 Task: Search one way flight ticket for 1 adult, 5 children, 2 infants in seat and 1 infant on lap in first from Nome: Nome Airport to Gillette: Gillette Campbell County Airport on 5-1-2023. Choice of flights is Frontier. Number of bags: 2 carry on bags and 6 checked bags. Price is upto 72000. Outbound departure time preference is 9:45. Return departure time preference is 7:30.
Action: Mouse moved to (236, 197)
Screenshot: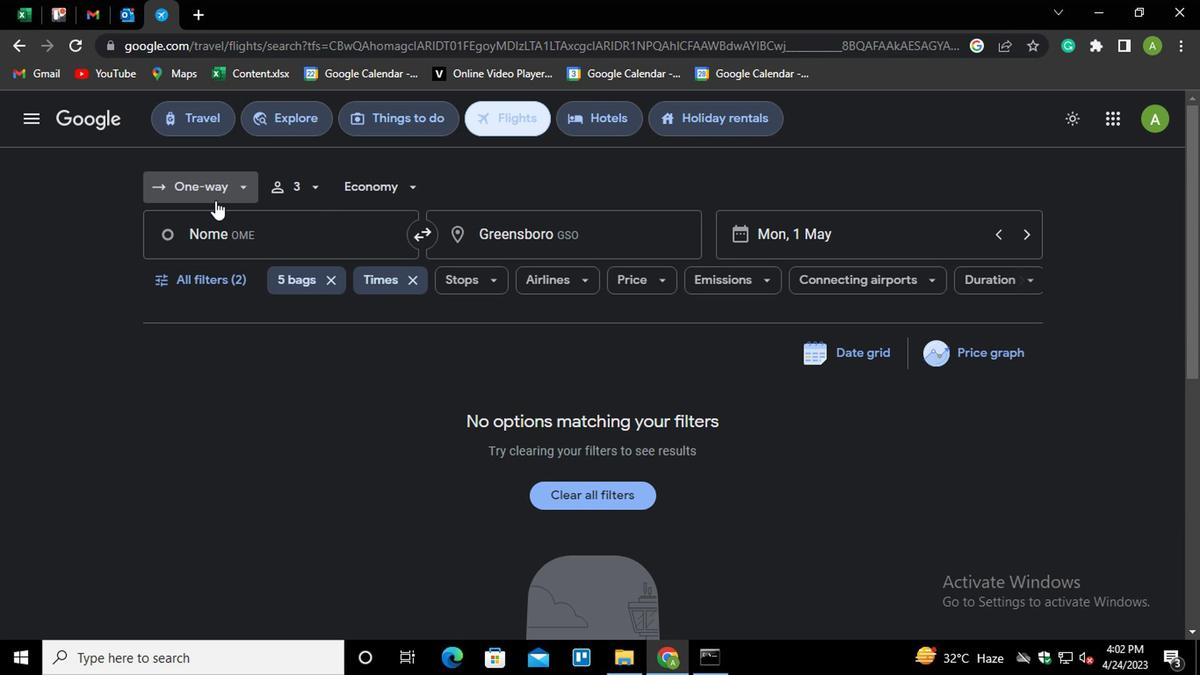 
Action: Mouse pressed left at (236, 197)
Screenshot: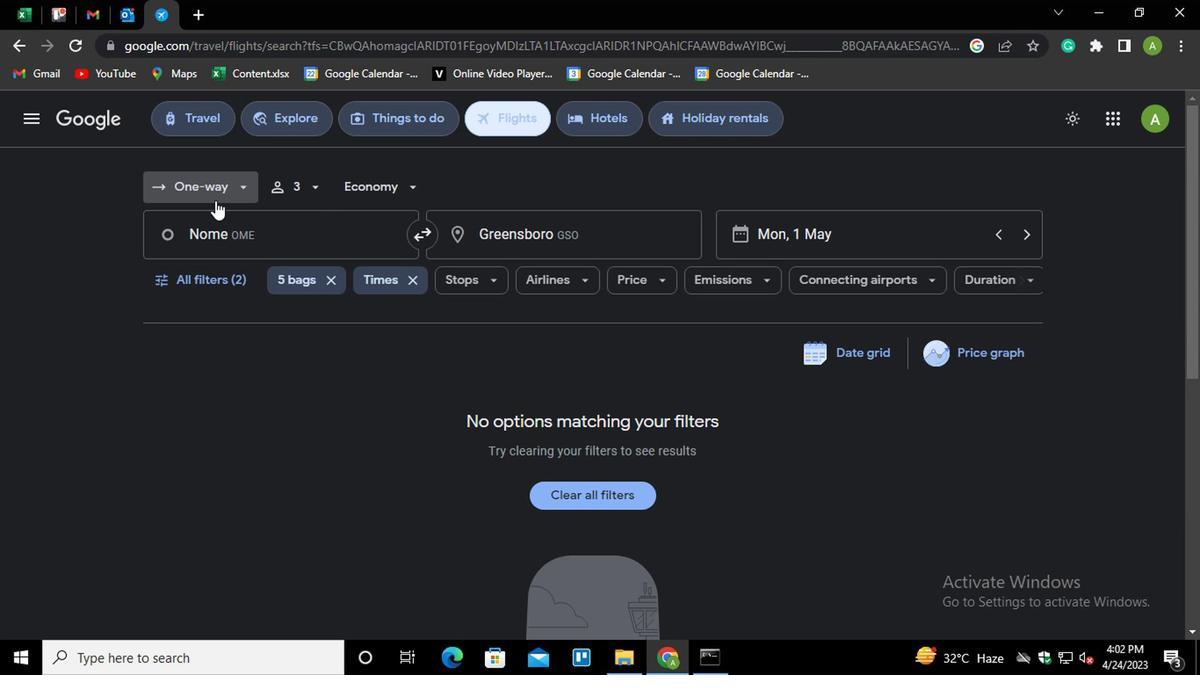 
Action: Mouse moved to (235, 276)
Screenshot: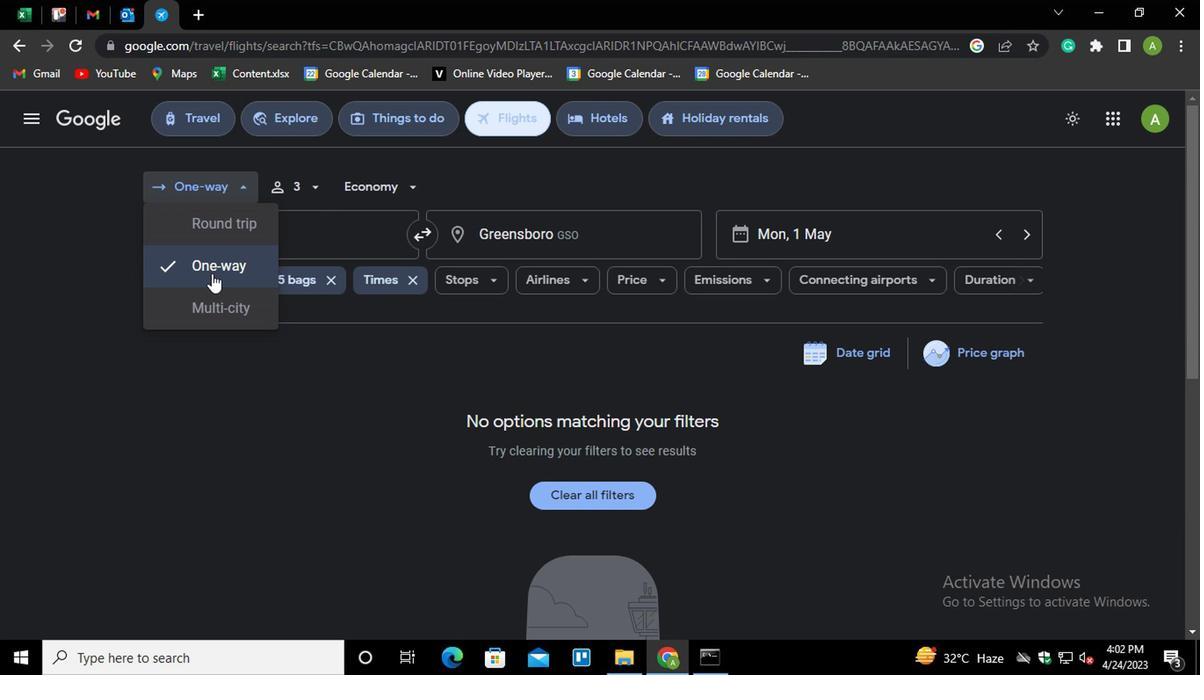 
Action: Mouse pressed left at (235, 276)
Screenshot: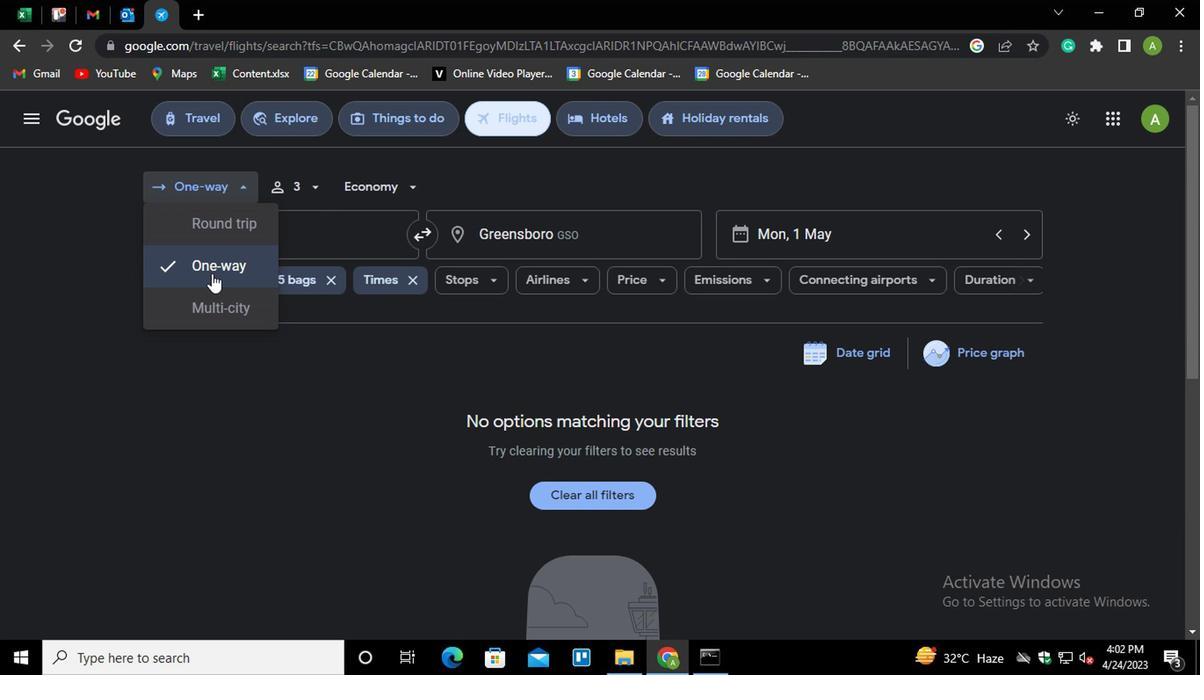 
Action: Mouse moved to (293, 196)
Screenshot: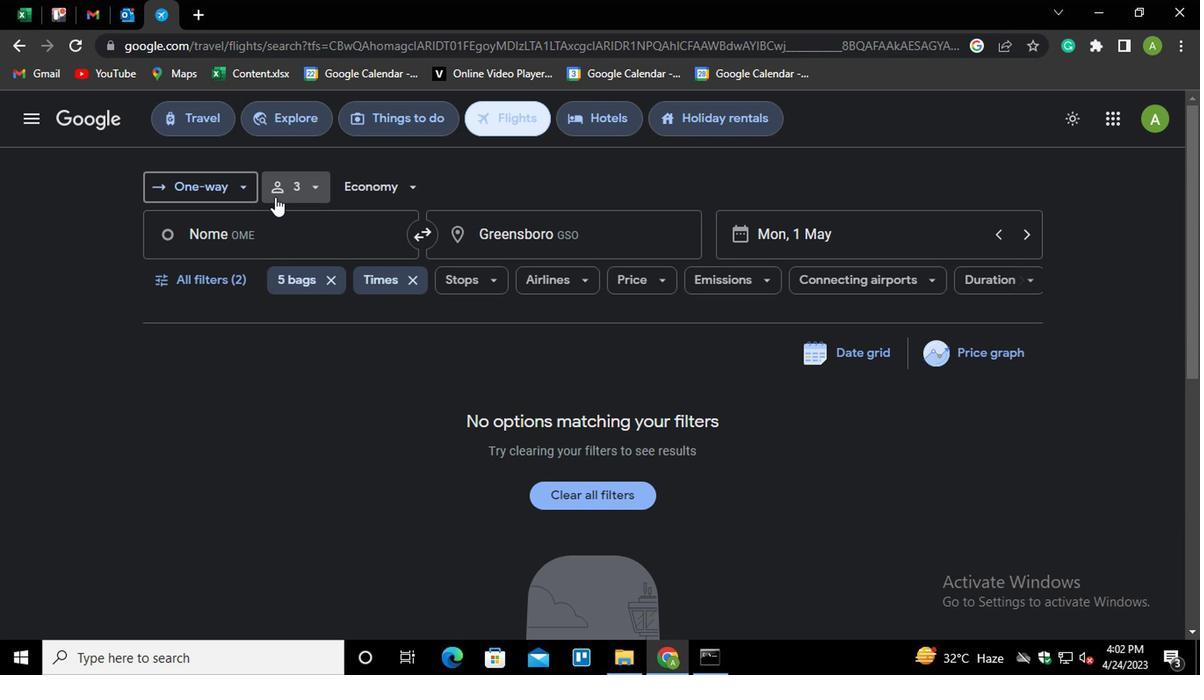 
Action: Mouse pressed left at (293, 196)
Screenshot: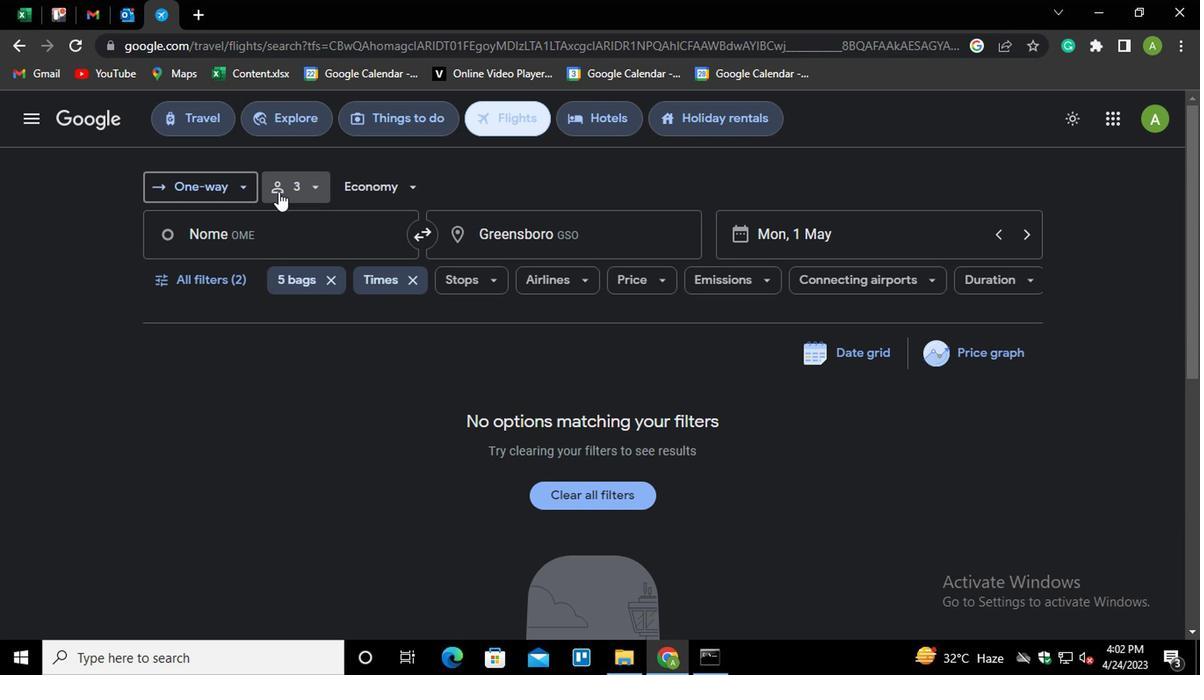 
Action: Mouse moved to (432, 285)
Screenshot: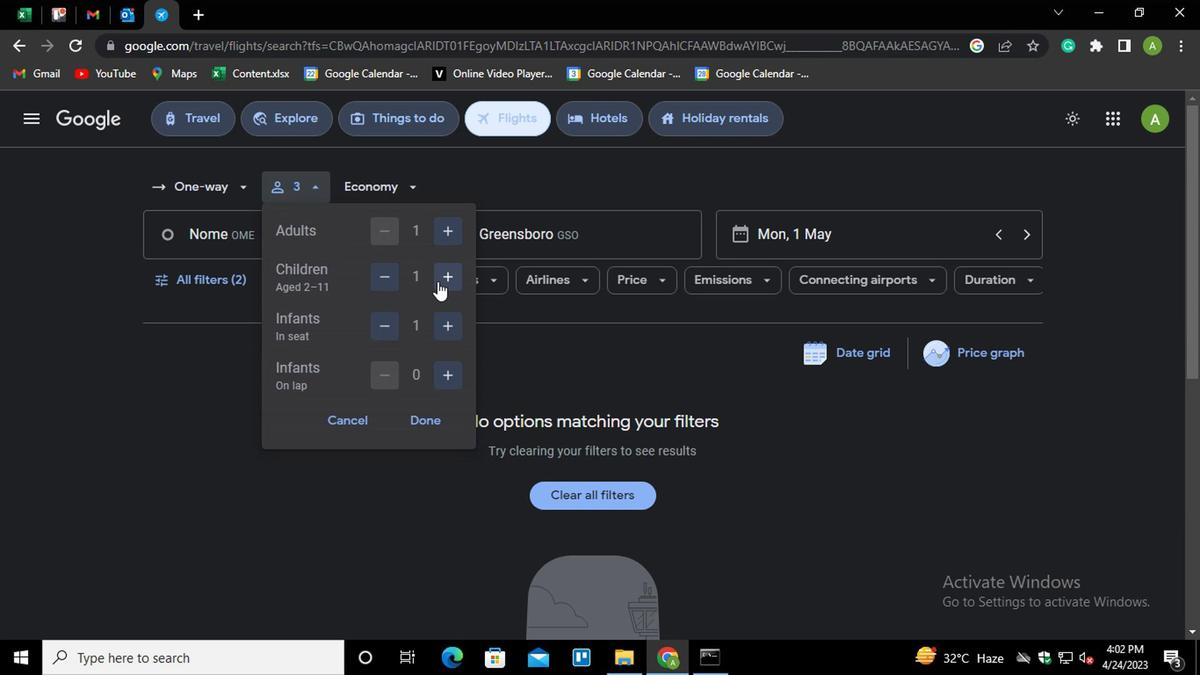 
Action: Mouse pressed left at (432, 285)
Screenshot: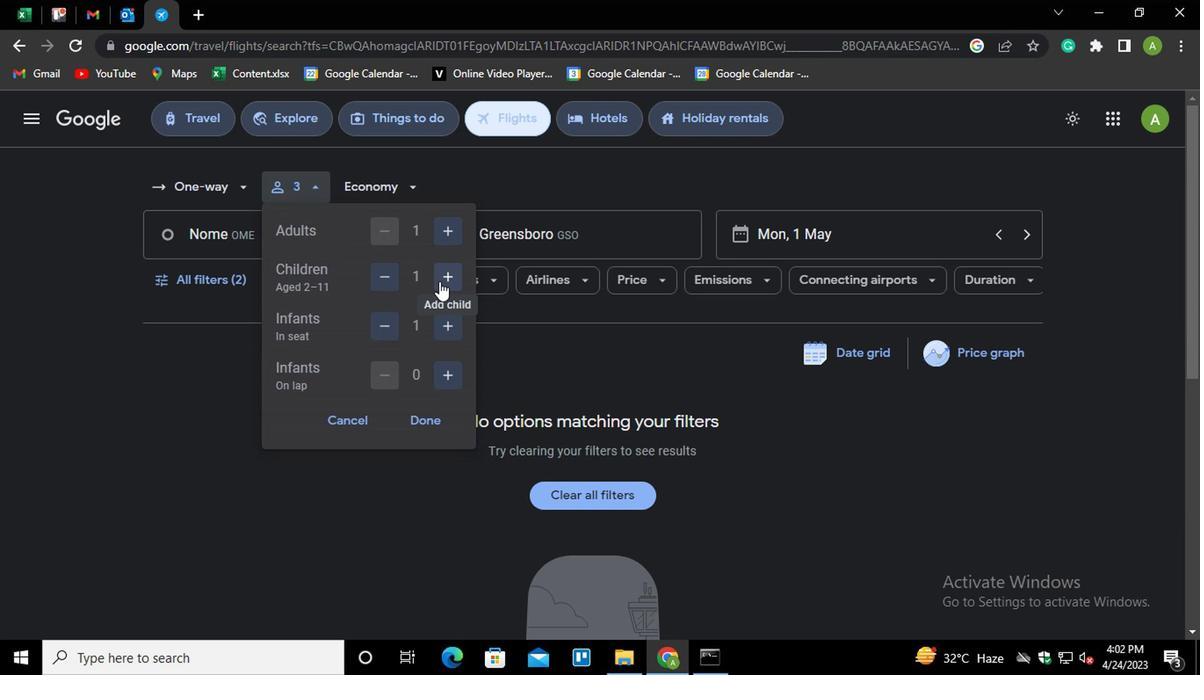 
Action: Mouse pressed left at (432, 285)
Screenshot: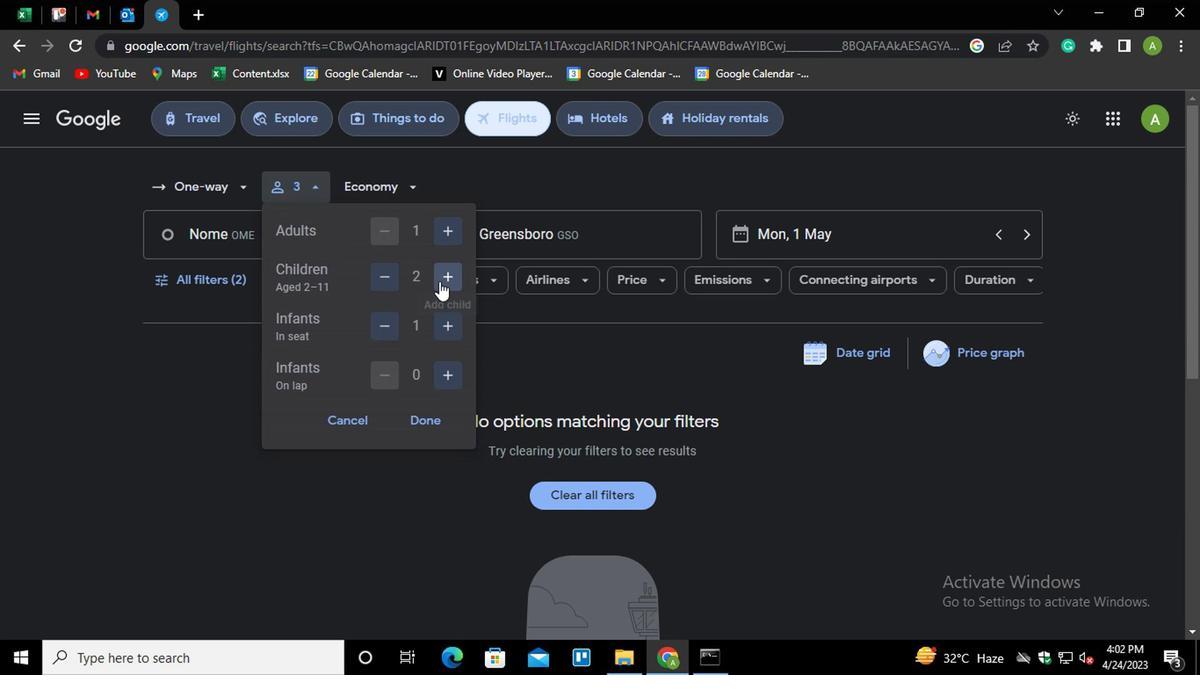 
Action: Mouse pressed left at (432, 285)
Screenshot: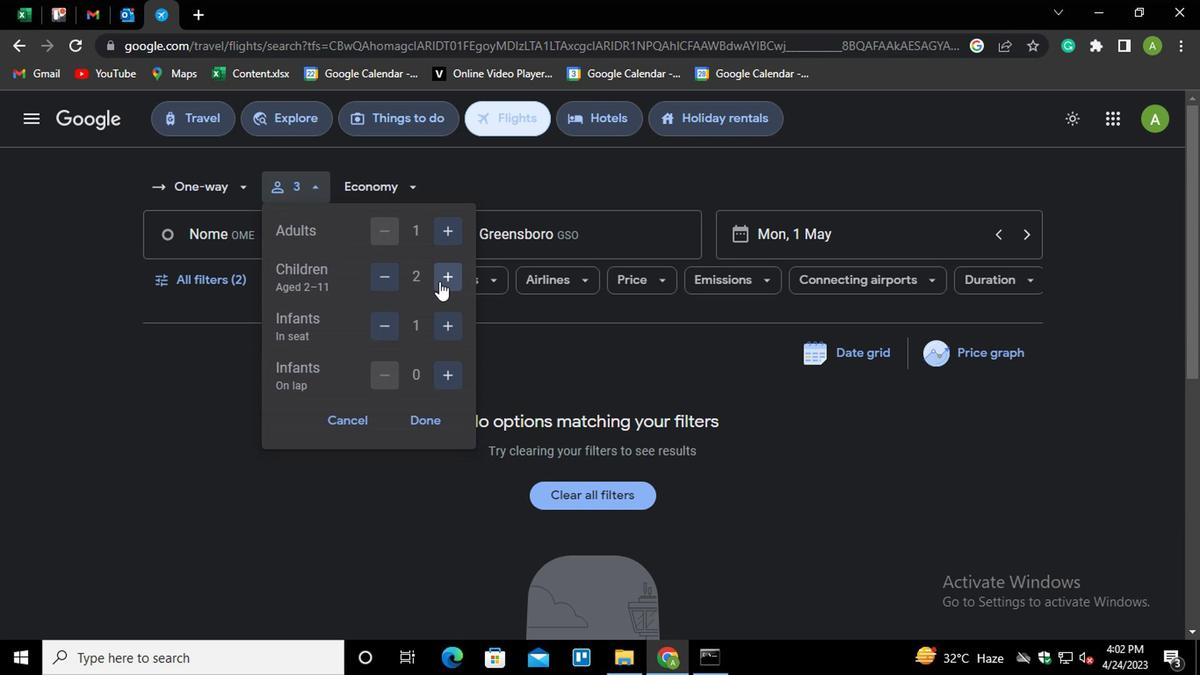 
Action: Mouse pressed left at (432, 285)
Screenshot: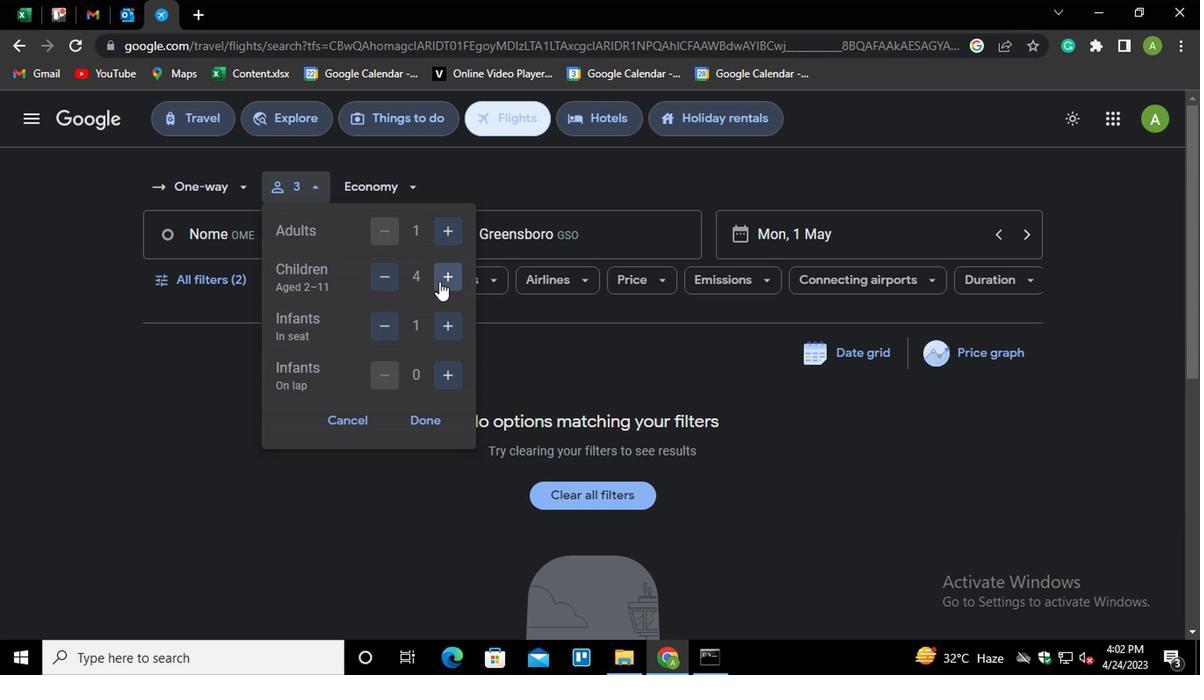 
Action: Mouse moved to (435, 329)
Screenshot: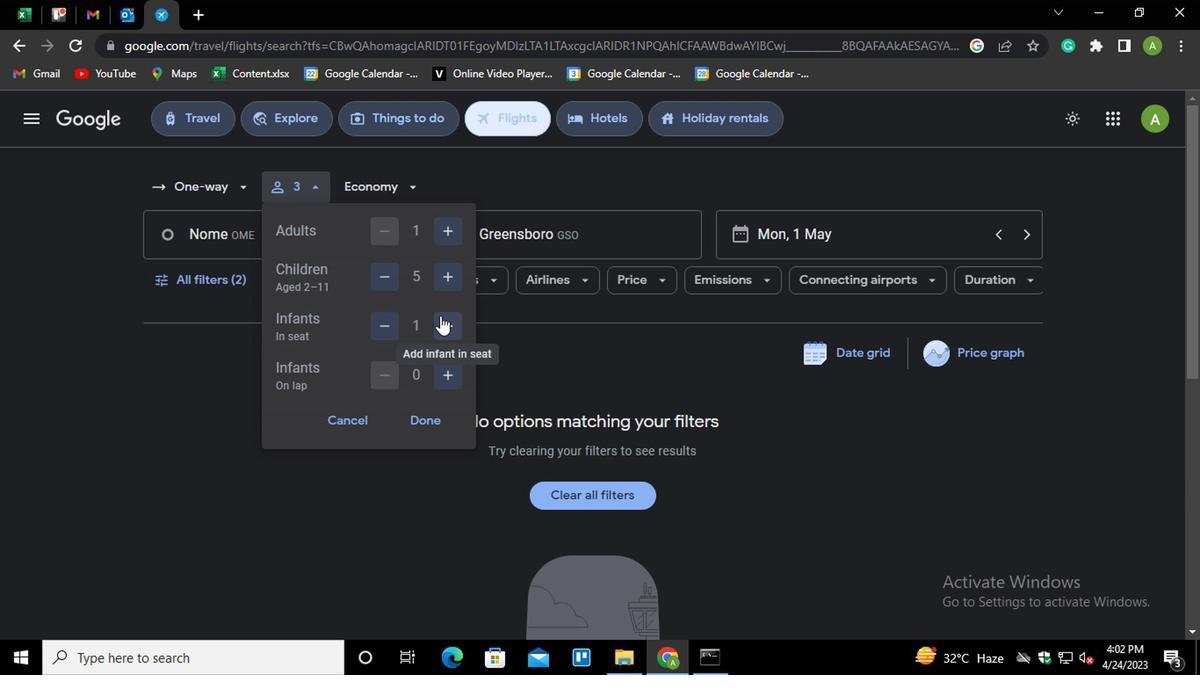 
Action: Mouse pressed left at (435, 329)
Screenshot: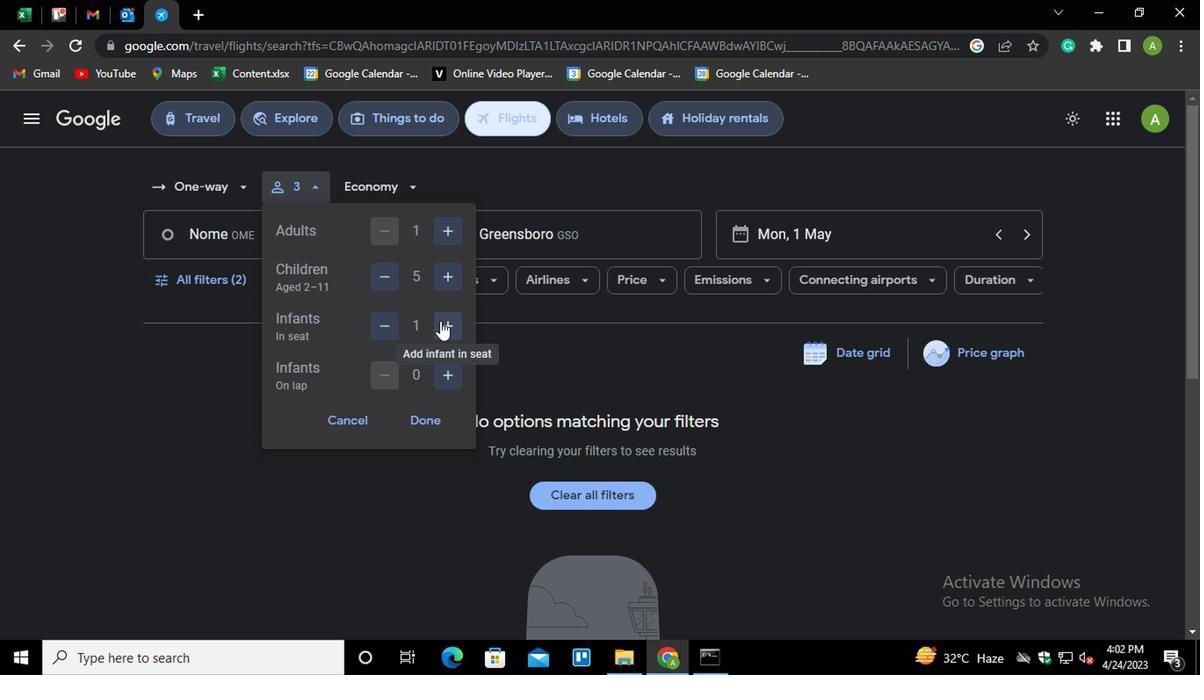 
Action: Mouse moved to (441, 376)
Screenshot: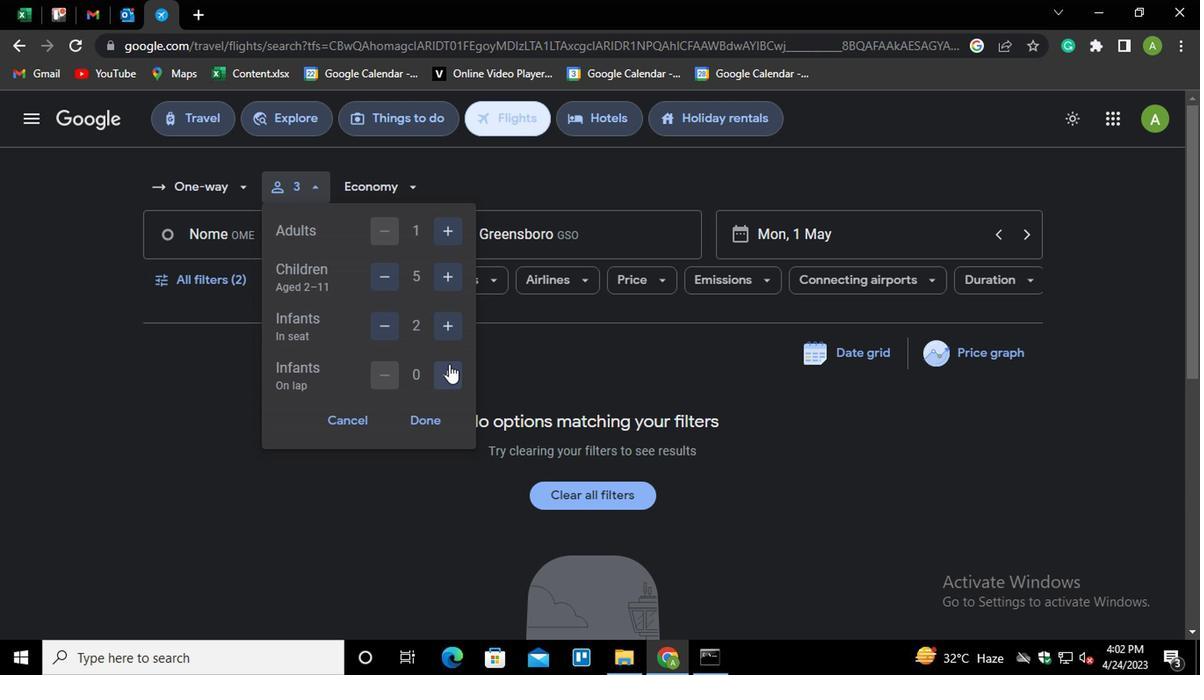 
Action: Mouse pressed left at (441, 376)
Screenshot: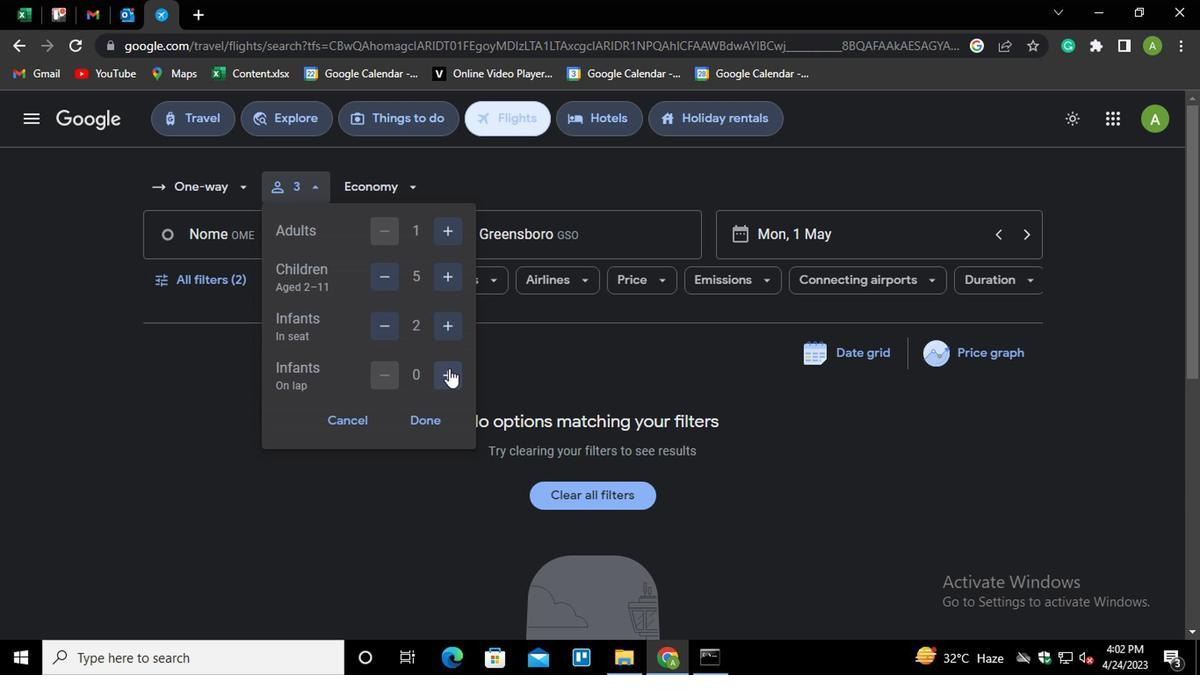 
Action: Mouse moved to (382, 377)
Screenshot: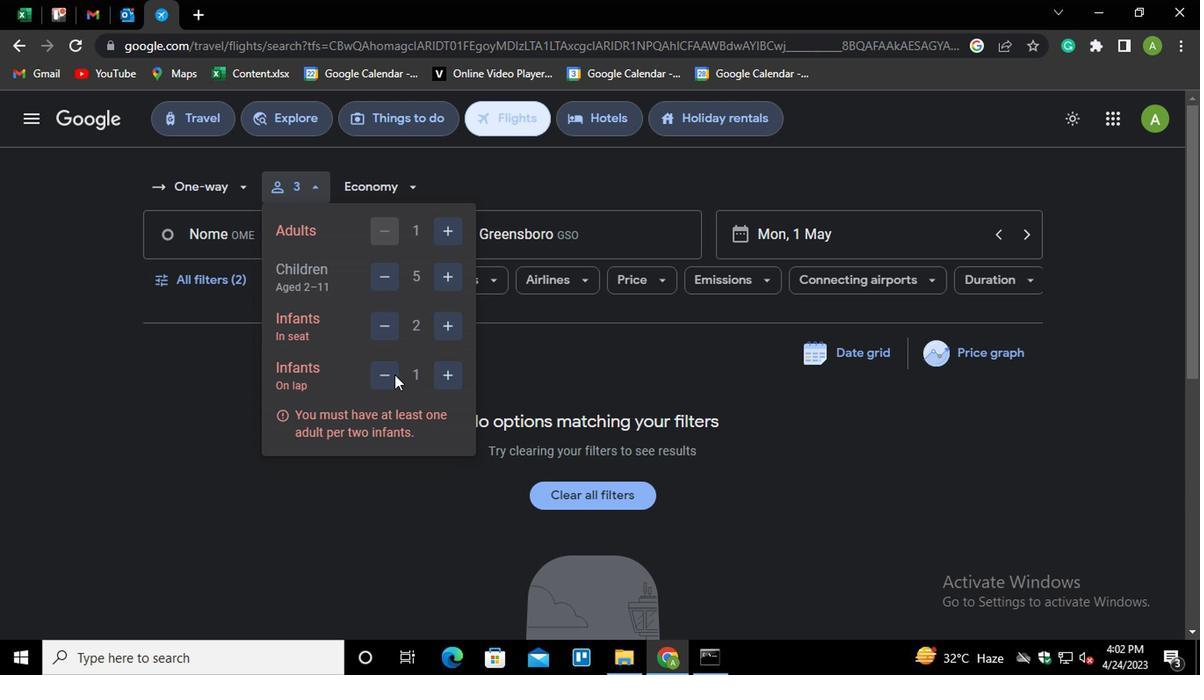 
Action: Mouse pressed left at (382, 377)
Screenshot: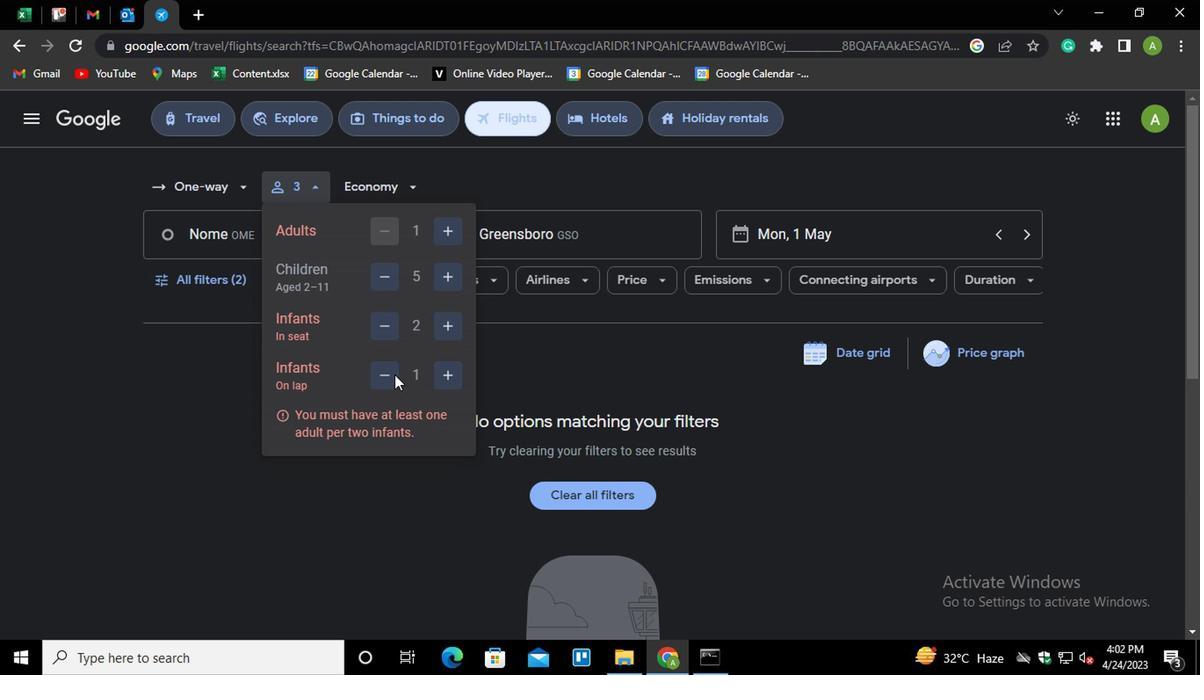 
Action: Mouse moved to (380, 190)
Screenshot: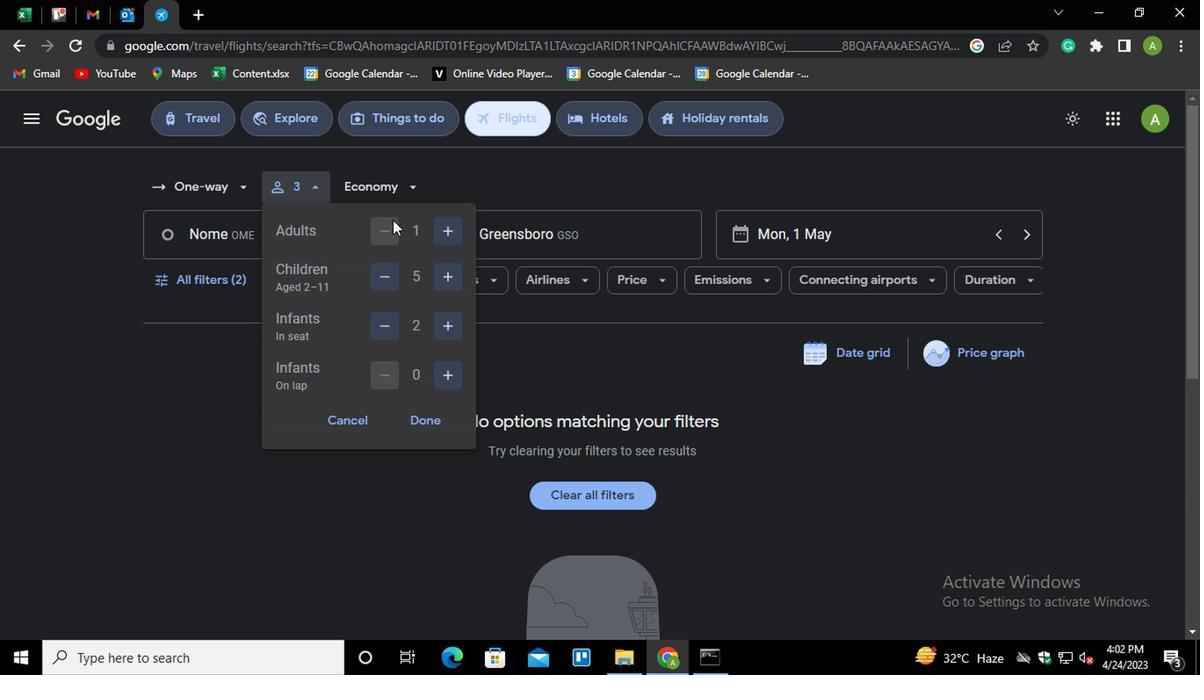 
Action: Mouse pressed left at (380, 190)
Screenshot: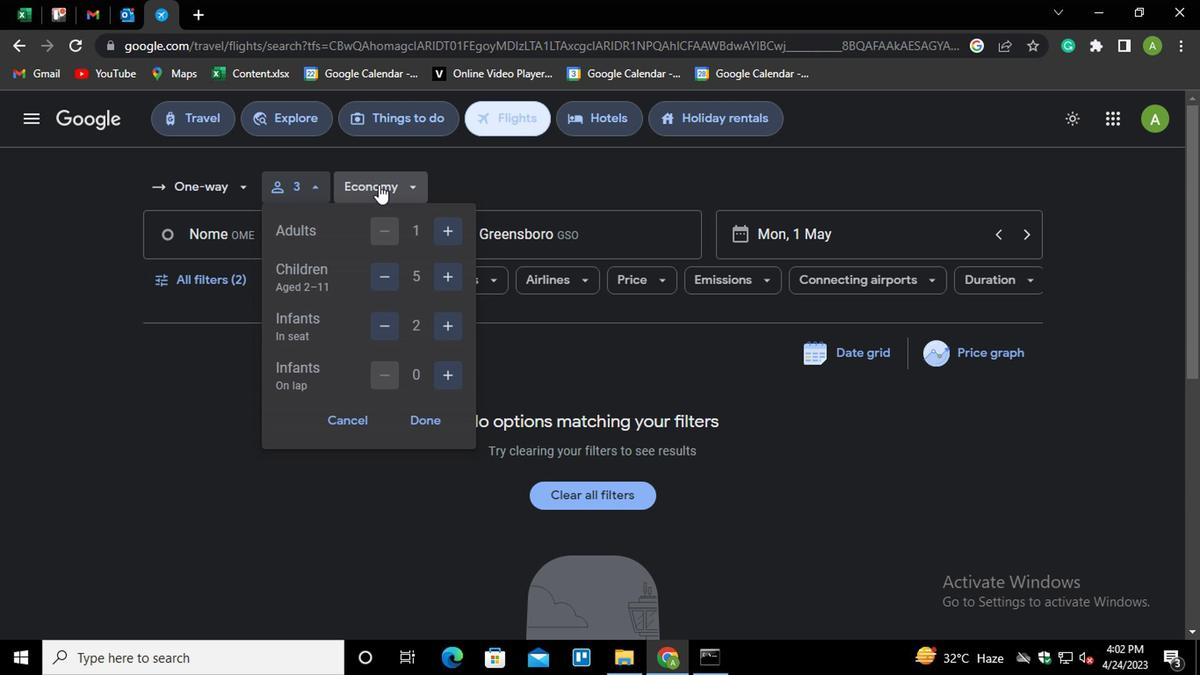 
Action: Mouse moved to (407, 348)
Screenshot: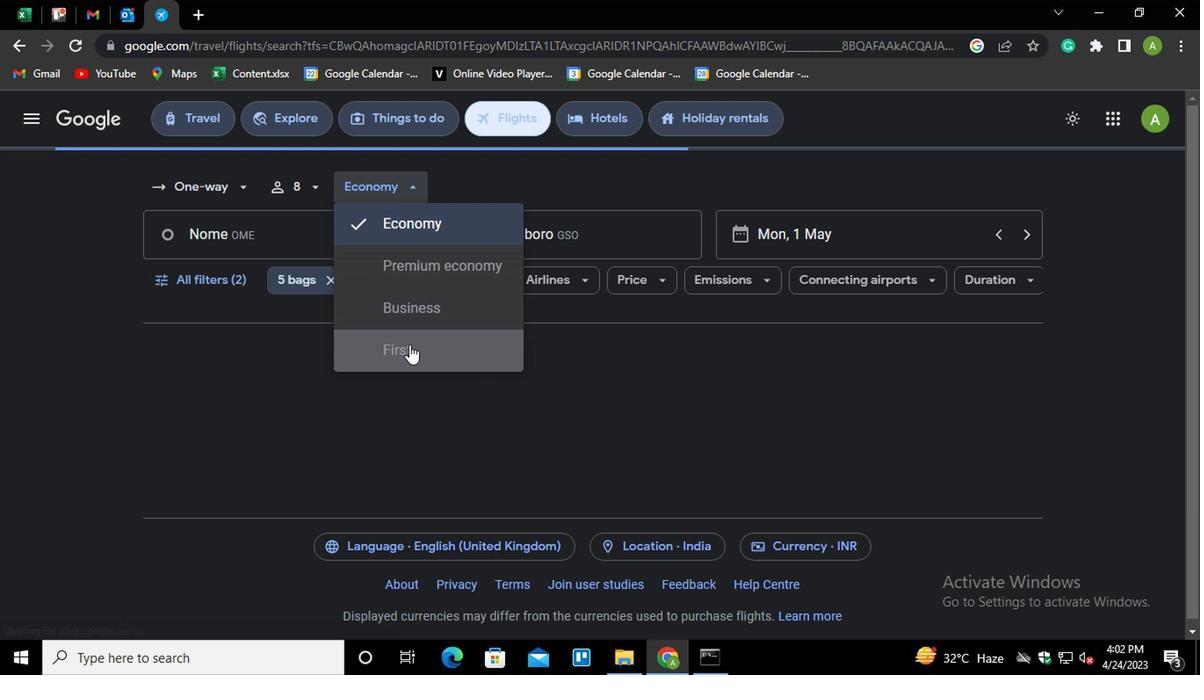 
Action: Mouse pressed left at (407, 348)
Screenshot: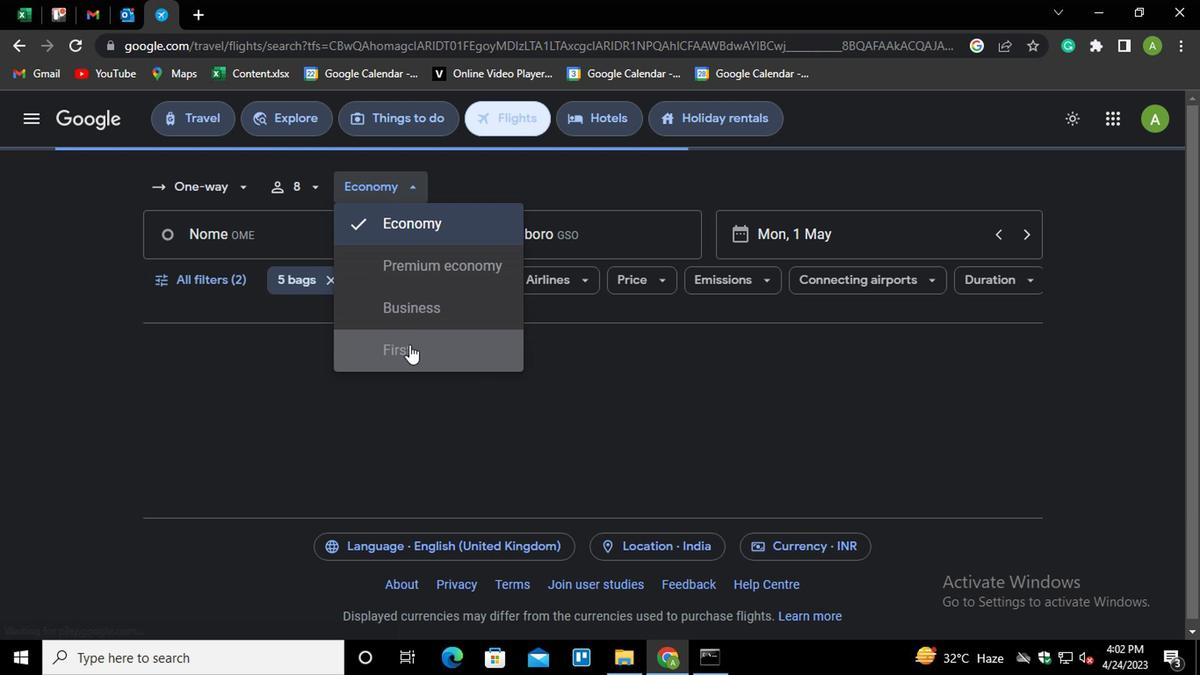 
Action: Mouse moved to (556, 244)
Screenshot: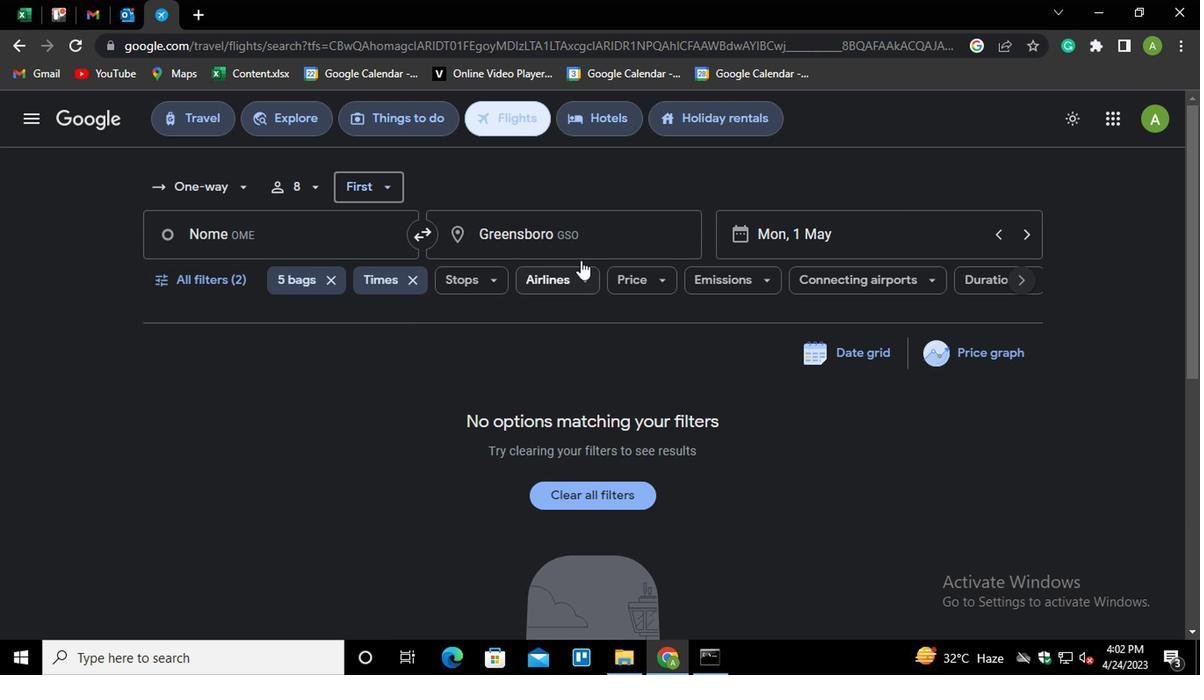 
Action: Mouse pressed left at (556, 244)
Screenshot: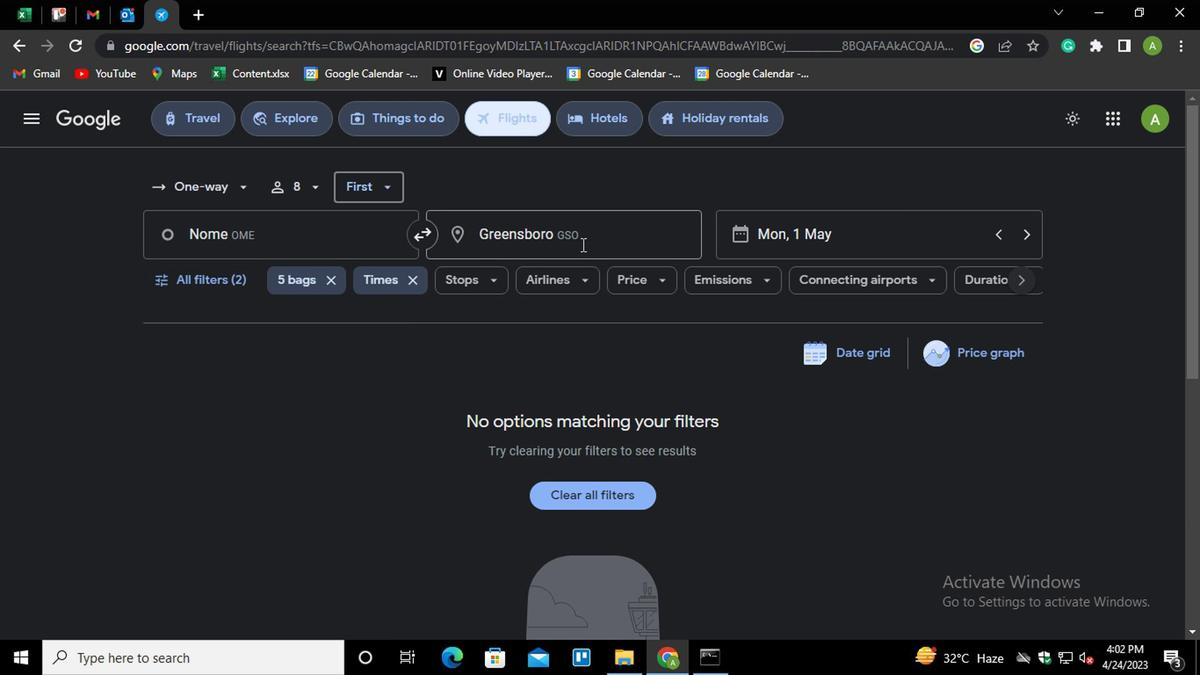 
Action: Key pressed <Key.shift>GILLETTE<Key.down><Key.enter>
Screenshot: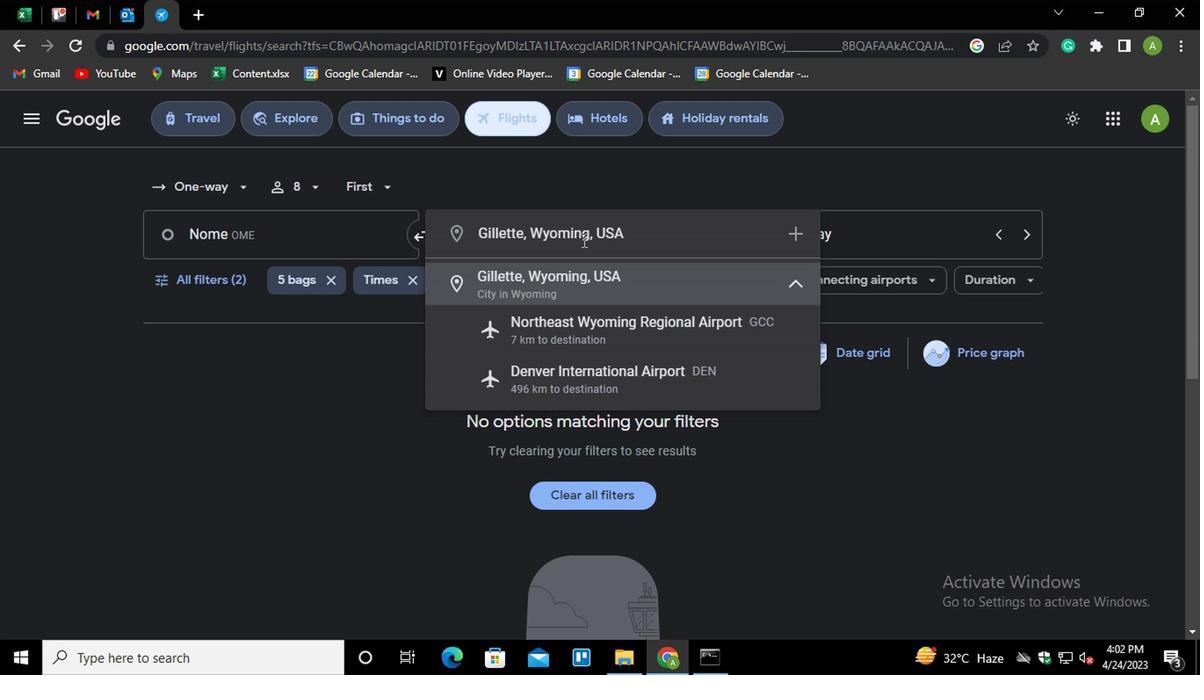 
Action: Mouse moved to (226, 291)
Screenshot: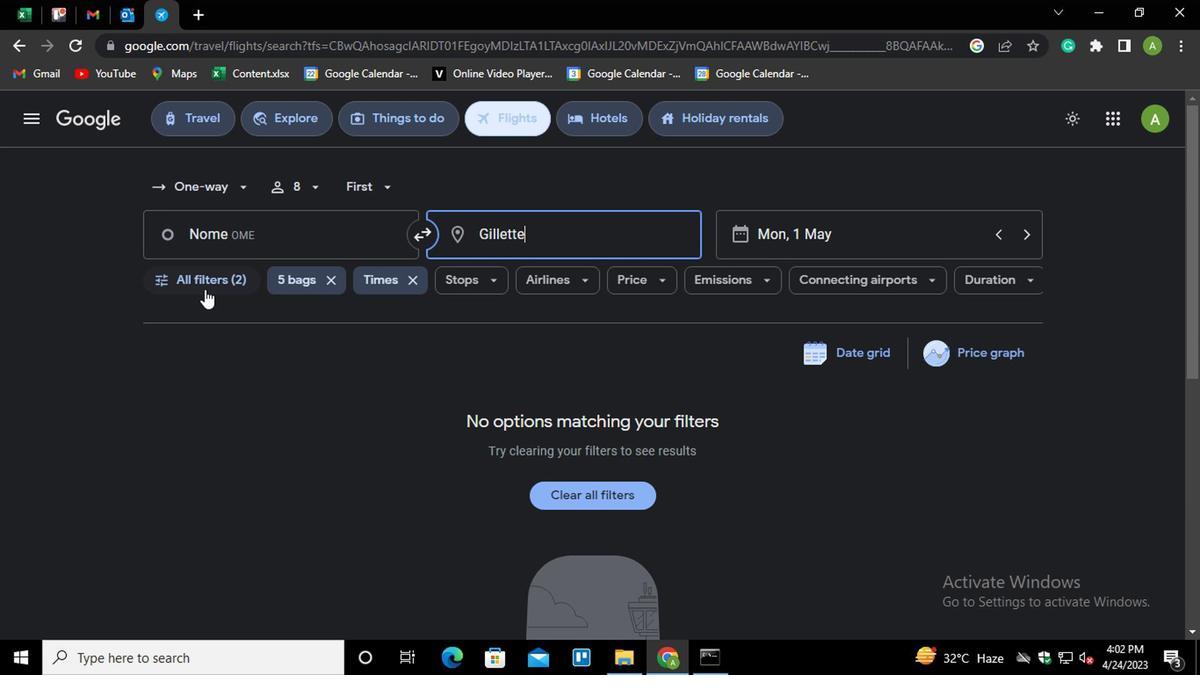 
Action: Mouse pressed left at (226, 291)
Screenshot: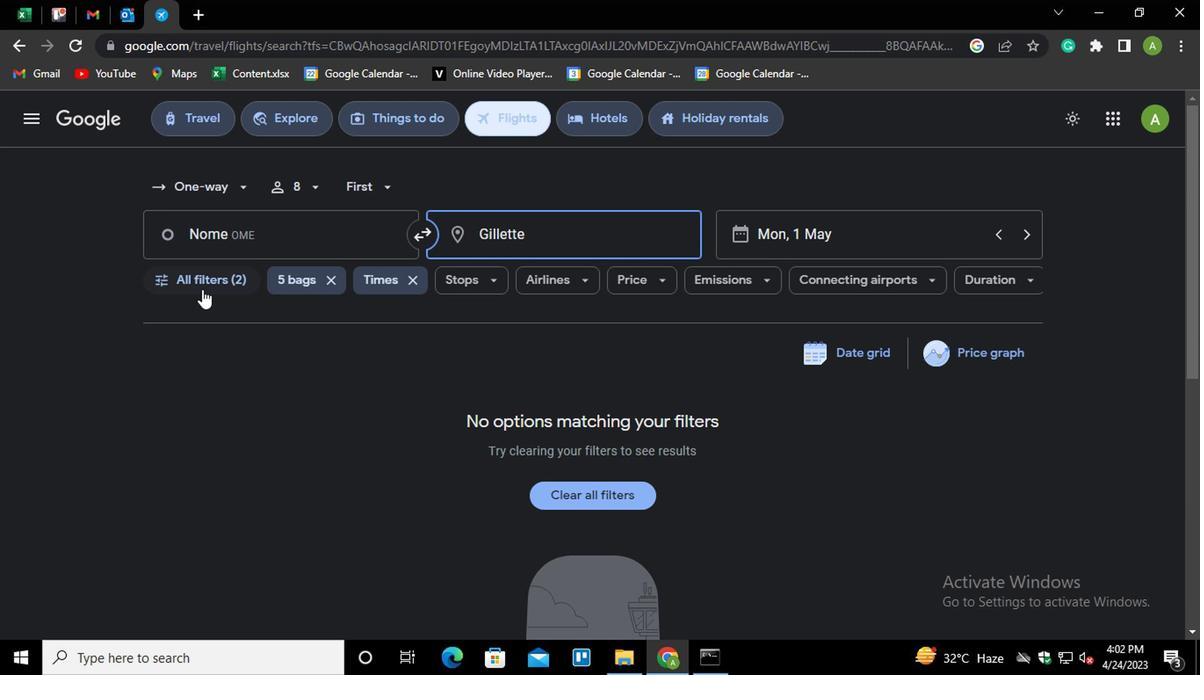 
Action: Mouse moved to (410, 608)
Screenshot: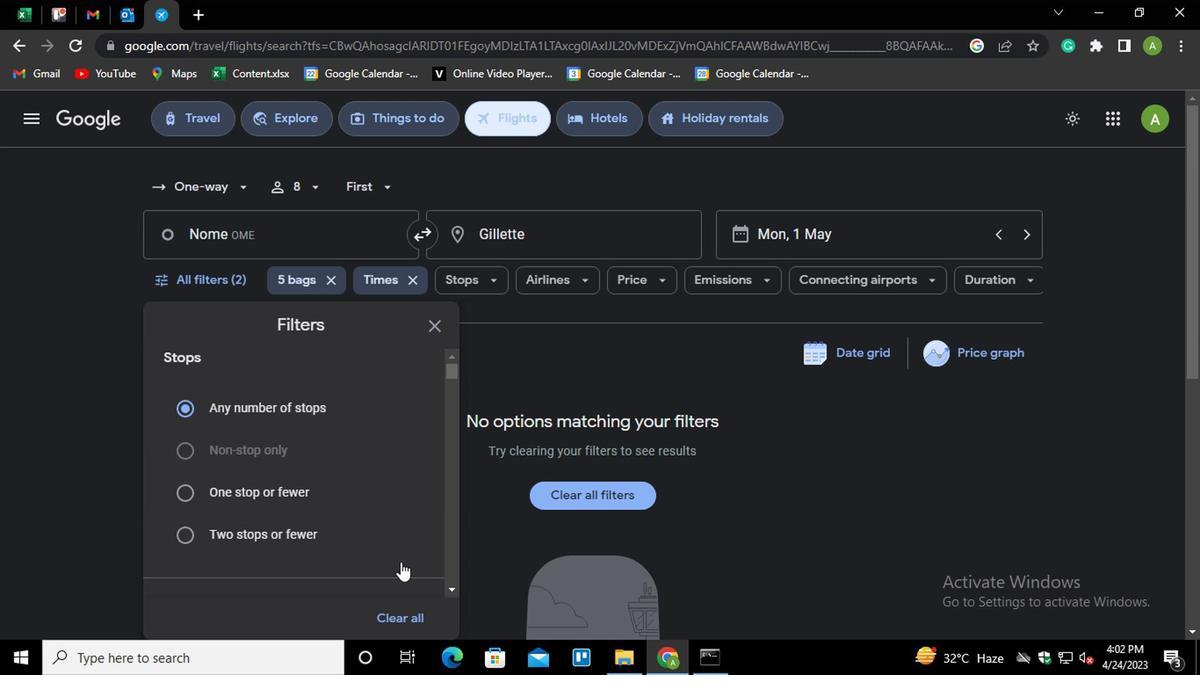 
Action: Mouse pressed left at (410, 608)
Screenshot: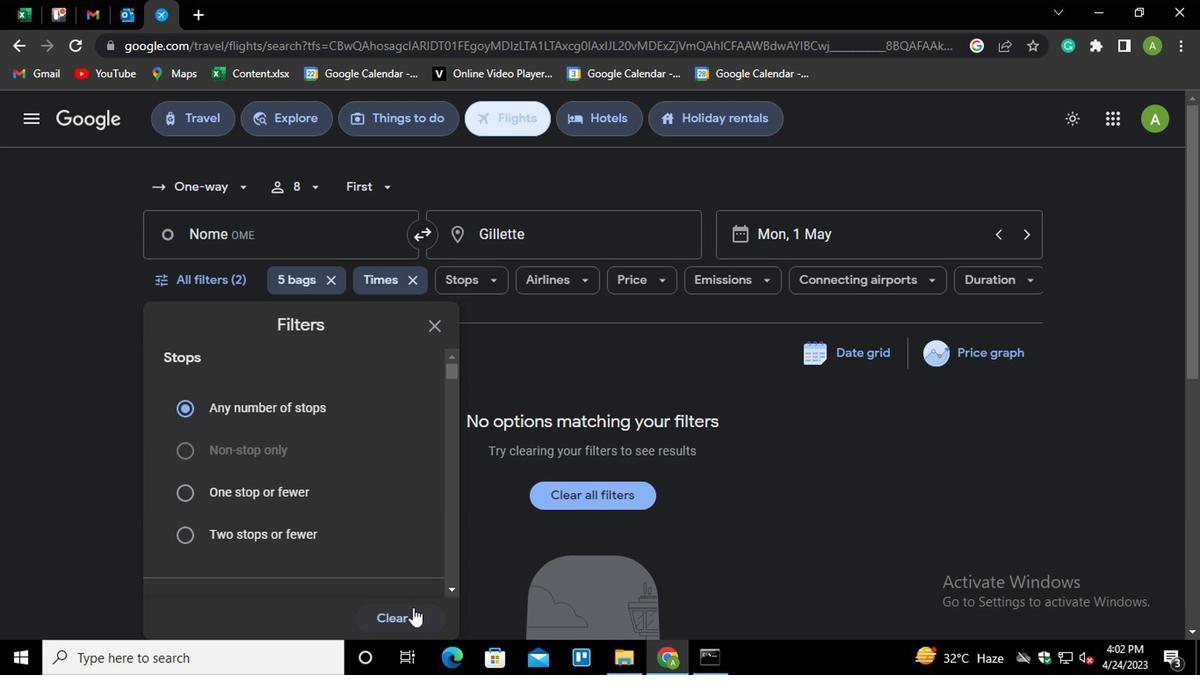 
Action: Mouse moved to (345, 465)
Screenshot: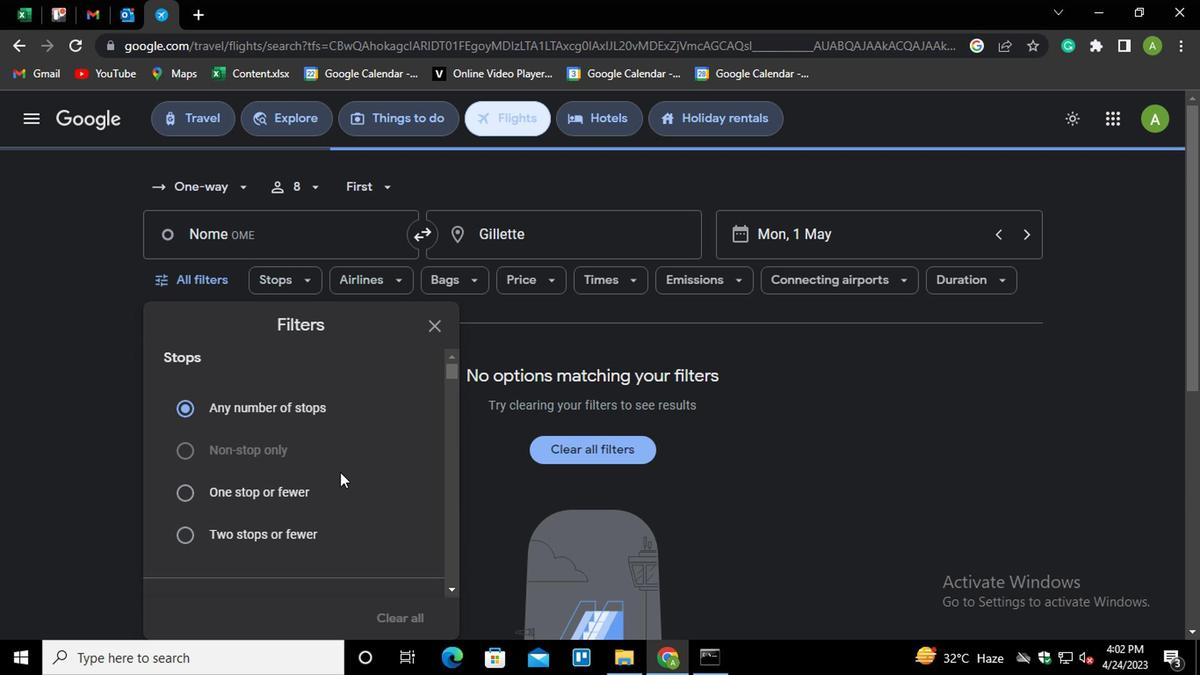 
Action: Mouse scrolled (345, 463) with delta (0, -1)
Screenshot: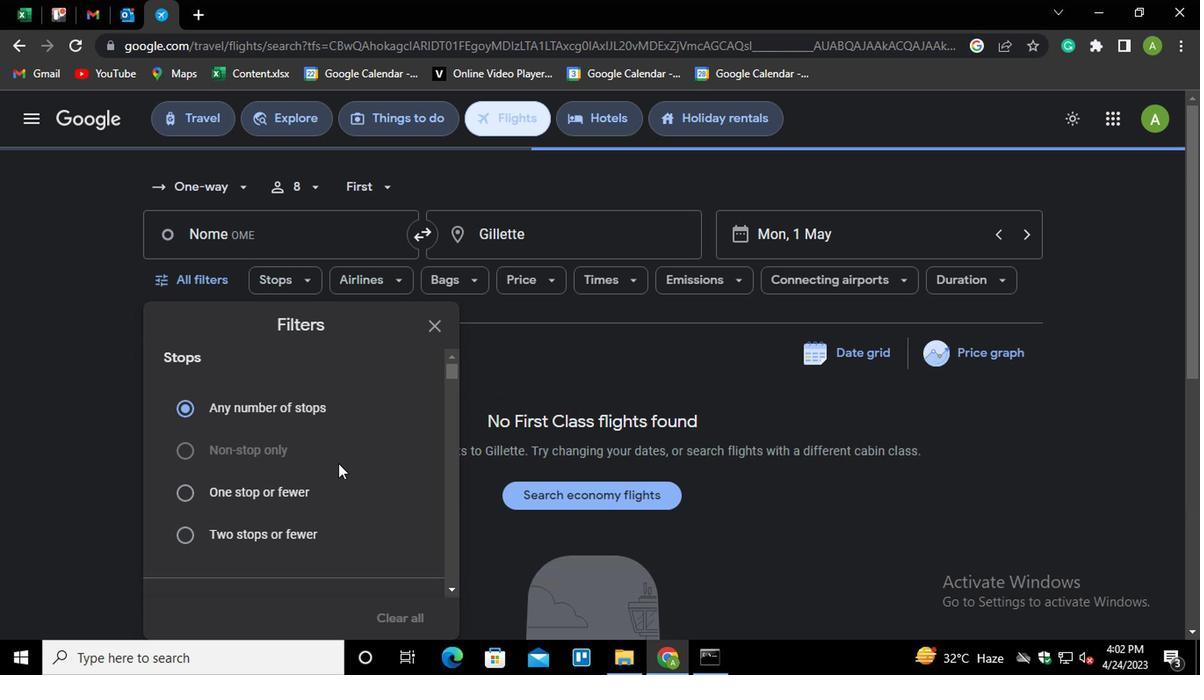 
Action: Mouse scrolled (345, 463) with delta (0, -1)
Screenshot: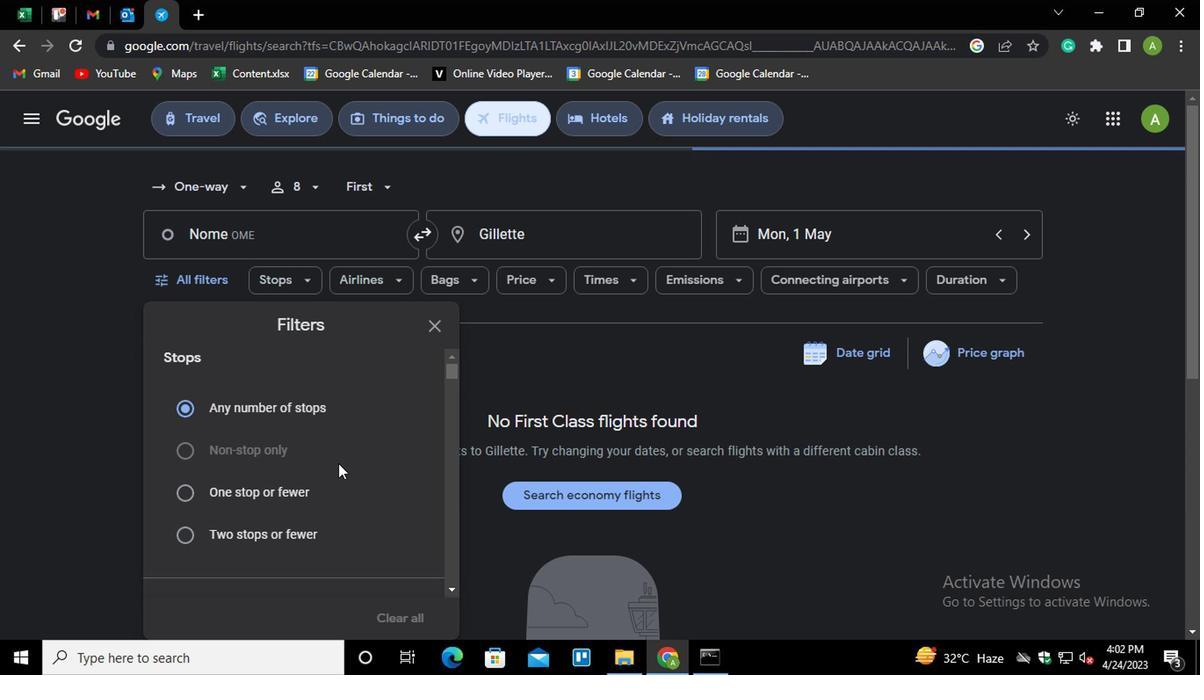 
Action: Mouse scrolled (345, 463) with delta (0, -1)
Screenshot: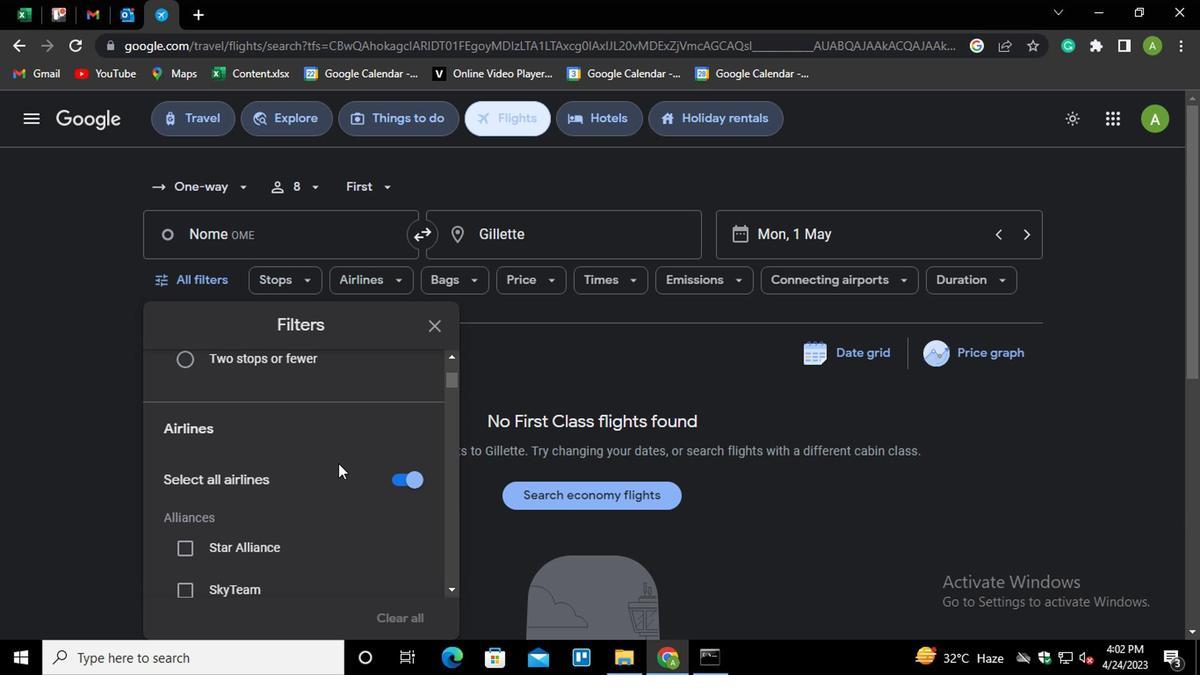 
Action: Mouse moved to (406, 388)
Screenshot: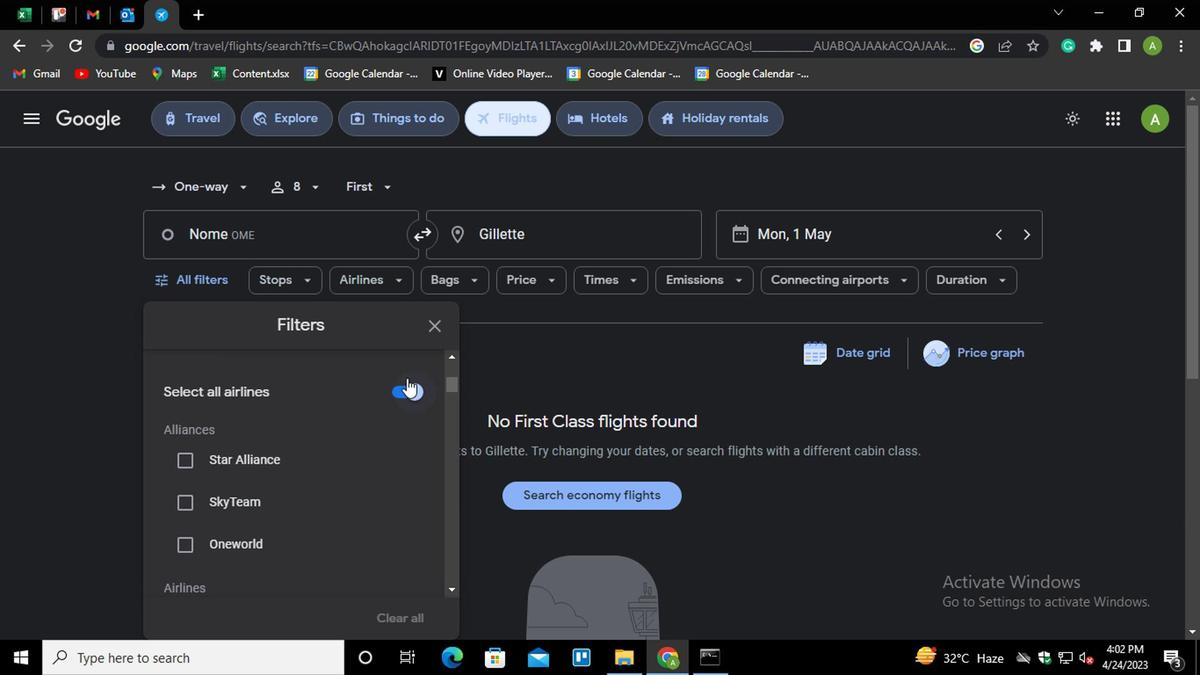 
Action: Mouse pressed left at (406, 388)
Screenshot: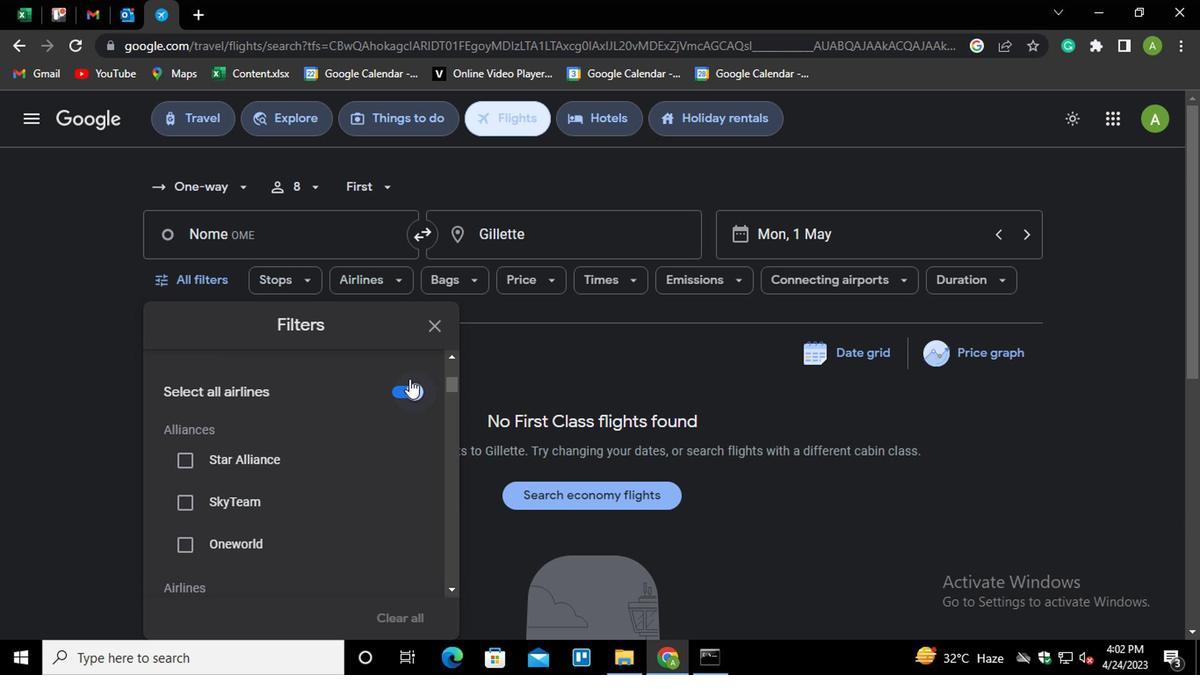
Action: Mouse moved to (344, 459)
Screenshot: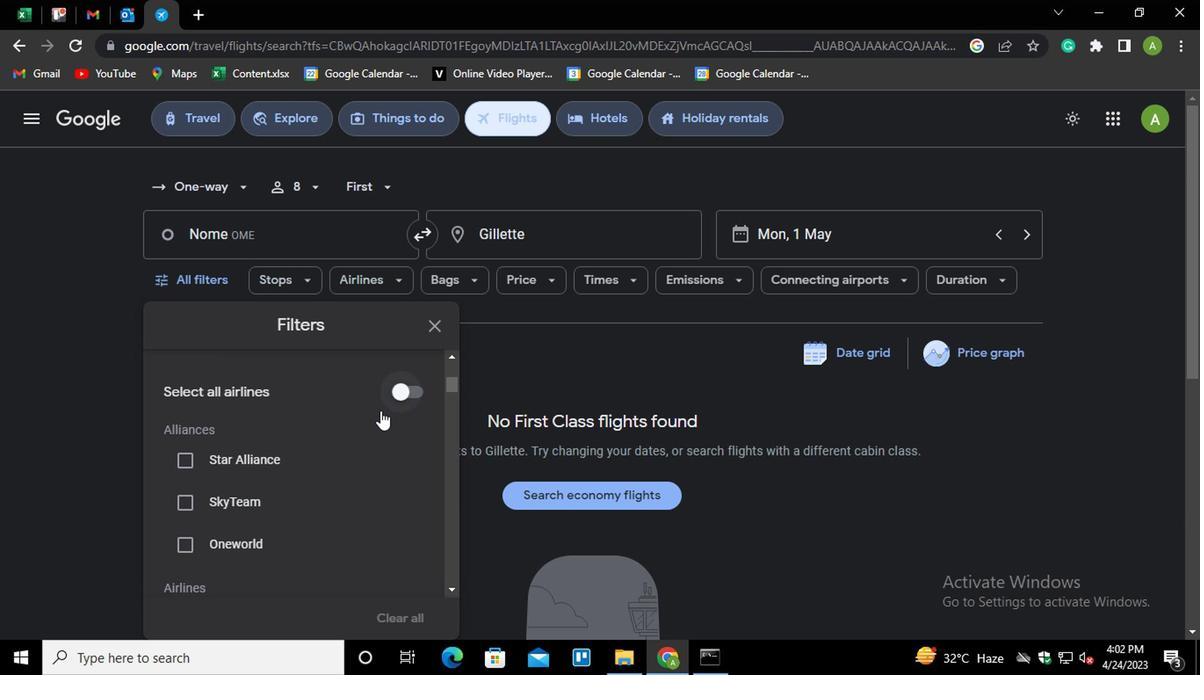 
Action: Mouse scrolled (344, 458) with delta (0, 0)
Screenshot: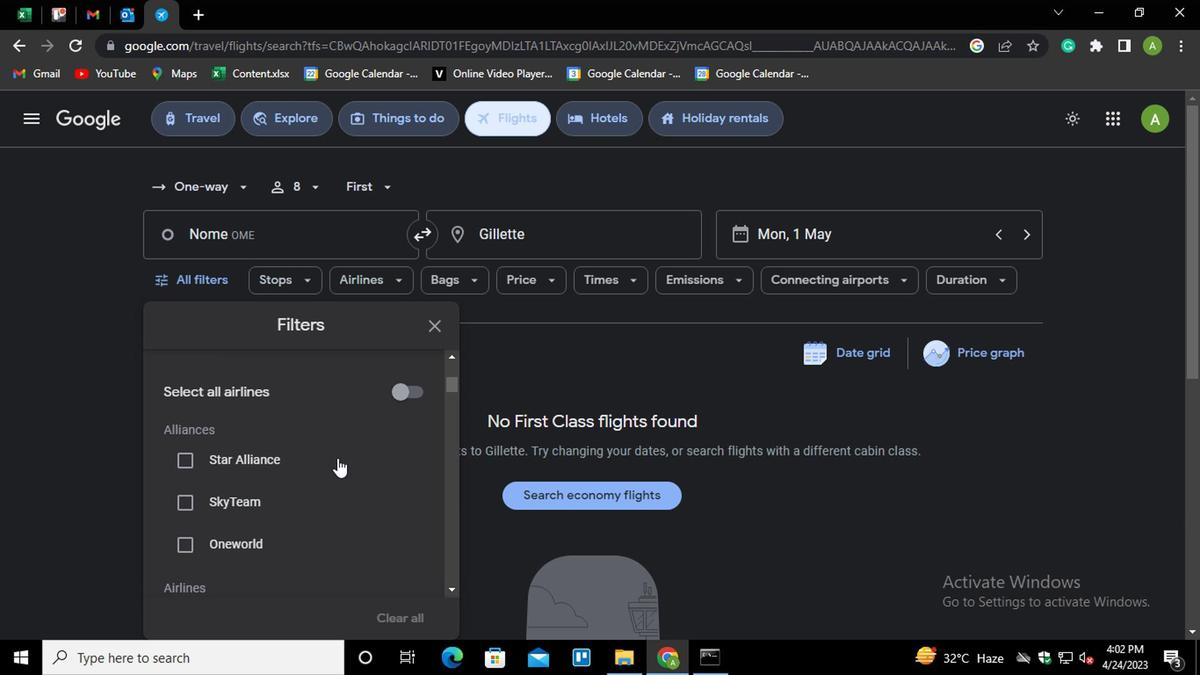 
Action: Mouse scrolled (344, 458) with delta (0, 0)
Screenshot: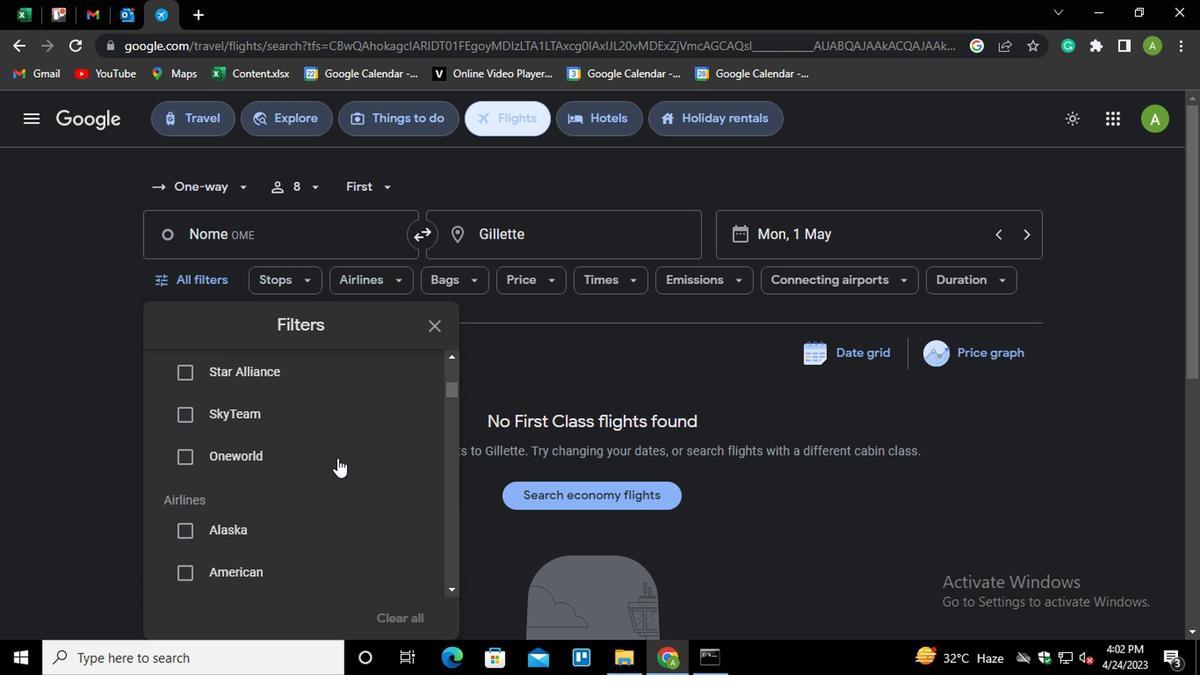 
Action: Mouse scrolled (344, 458) with delta (0, 0)
Screenshot: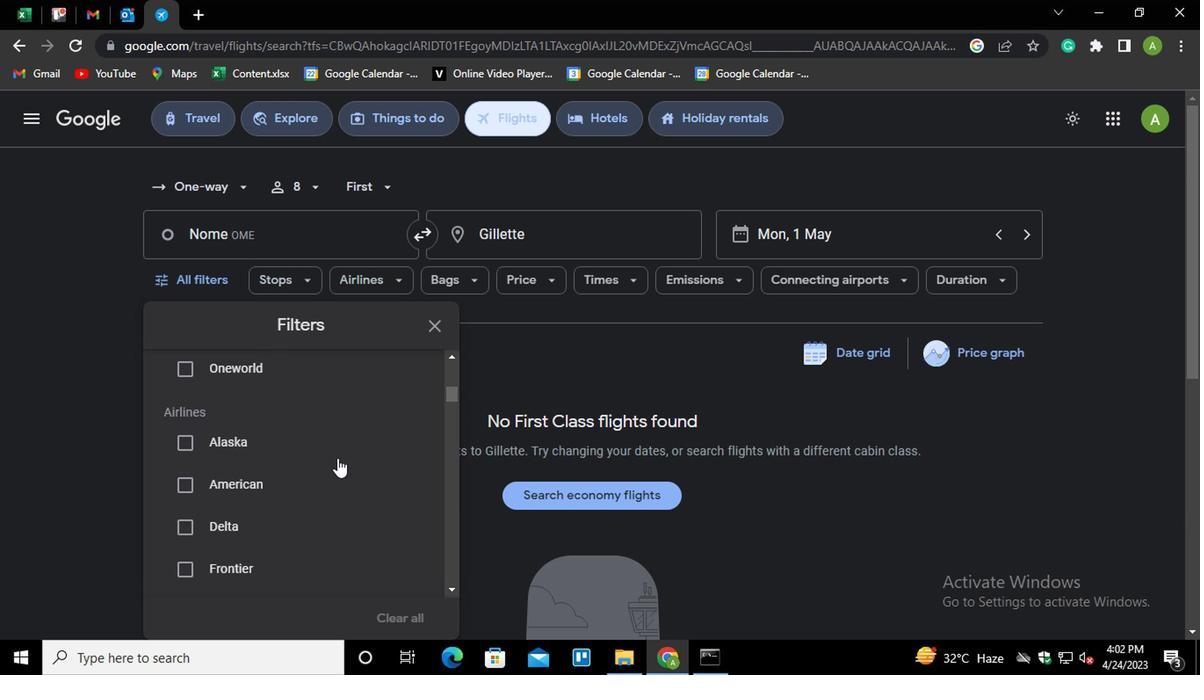 
Action: Mouse moved to (395, 478)
Screenshot: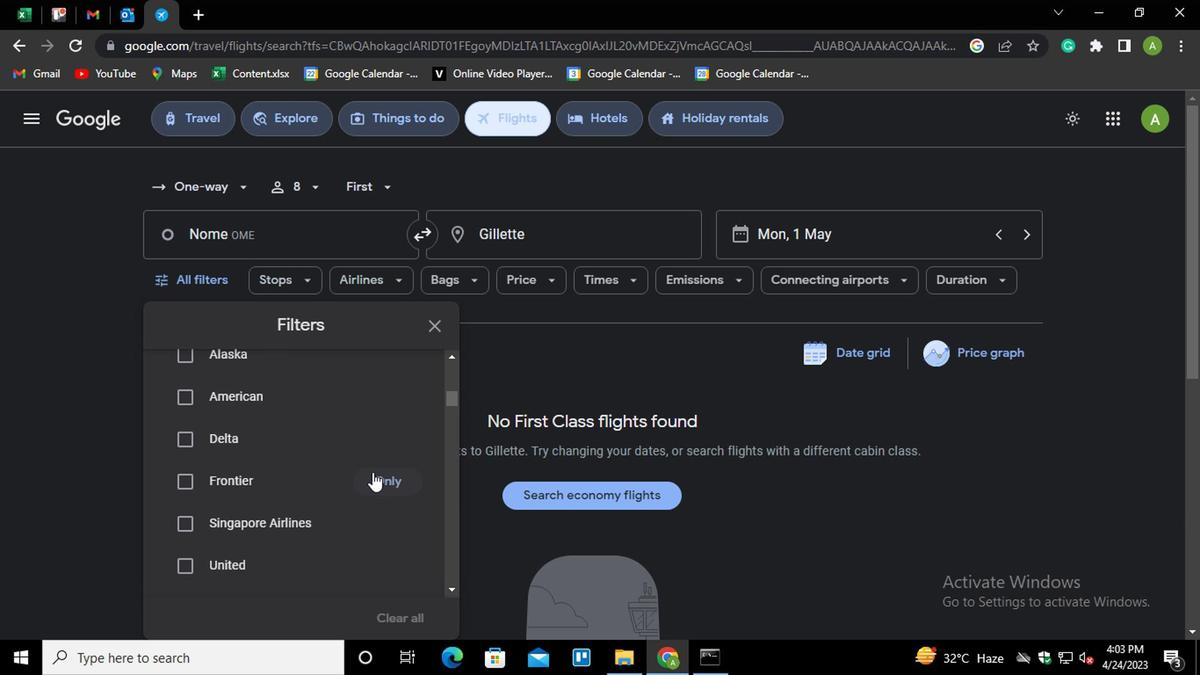 
Action: Mouse pressed left at (395, 478)
Screenshot: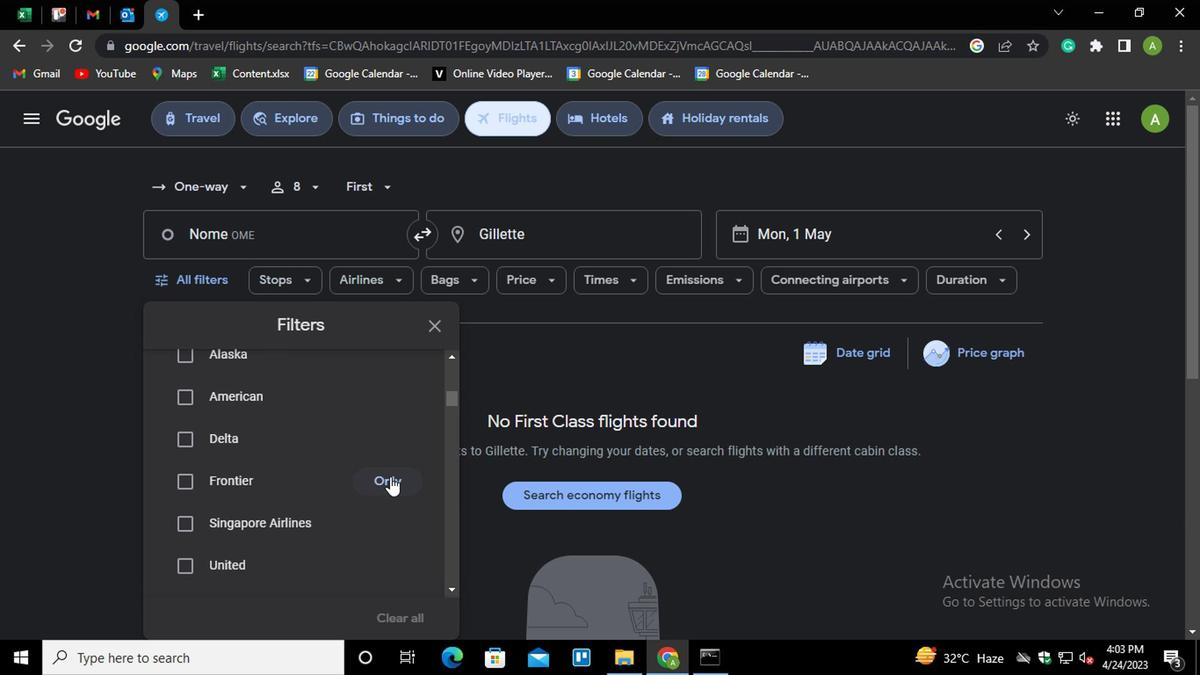
Action: Mouse moved to (357, 490)
Screenshot: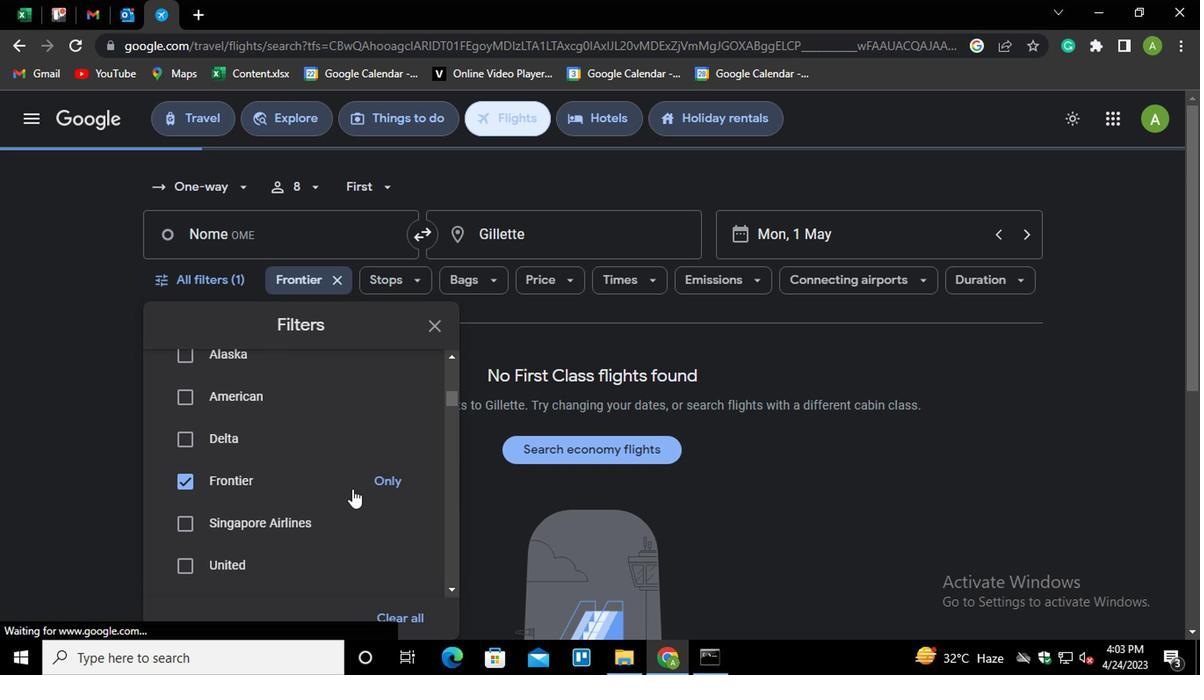 
Action: Mouse scrolled (357, 490) with delta (0, 0)
Screenshot: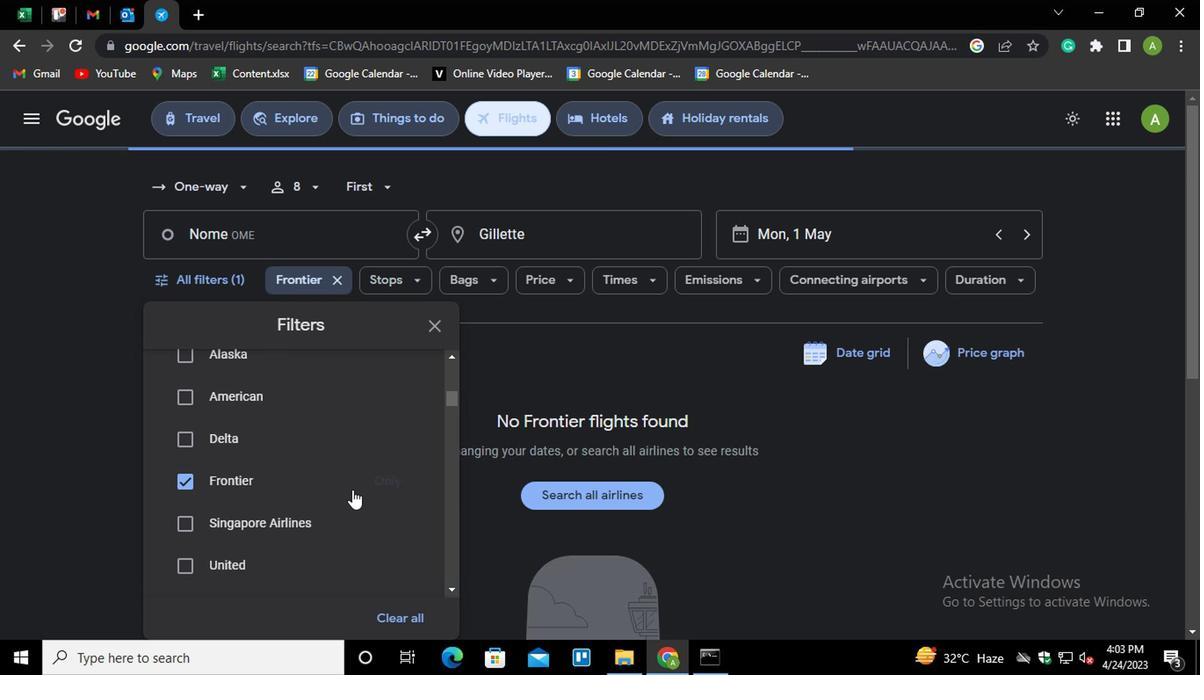 
Action: Mouse scrolled (357, 490) with delta (0, 0)
Screenshot: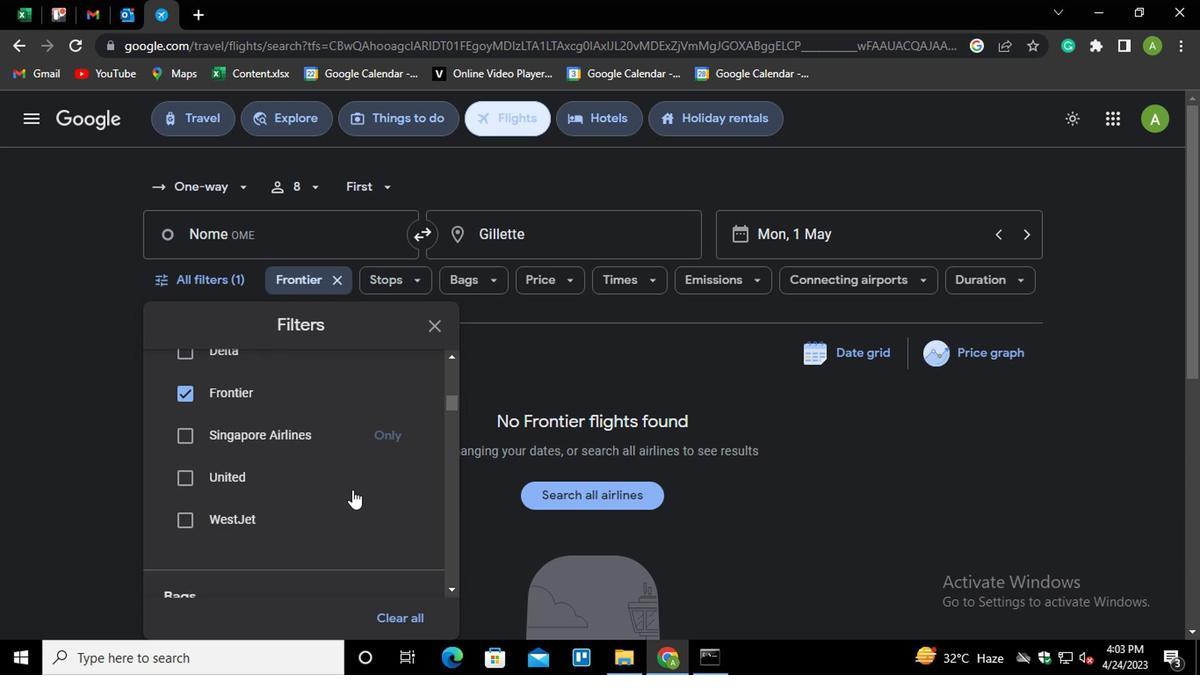 
Action: Mouse scrolled (357, 490) with delta (0, 0)
Screenshot: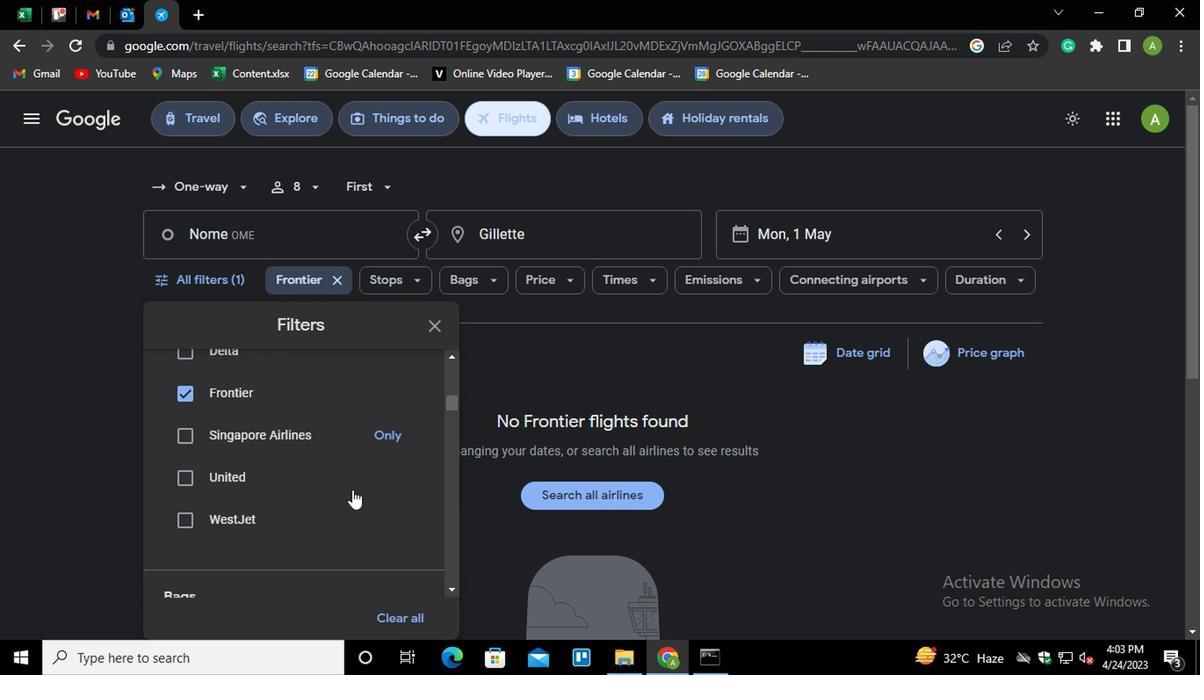 
Action: Mouse moved to (406, 462)
Screenshot: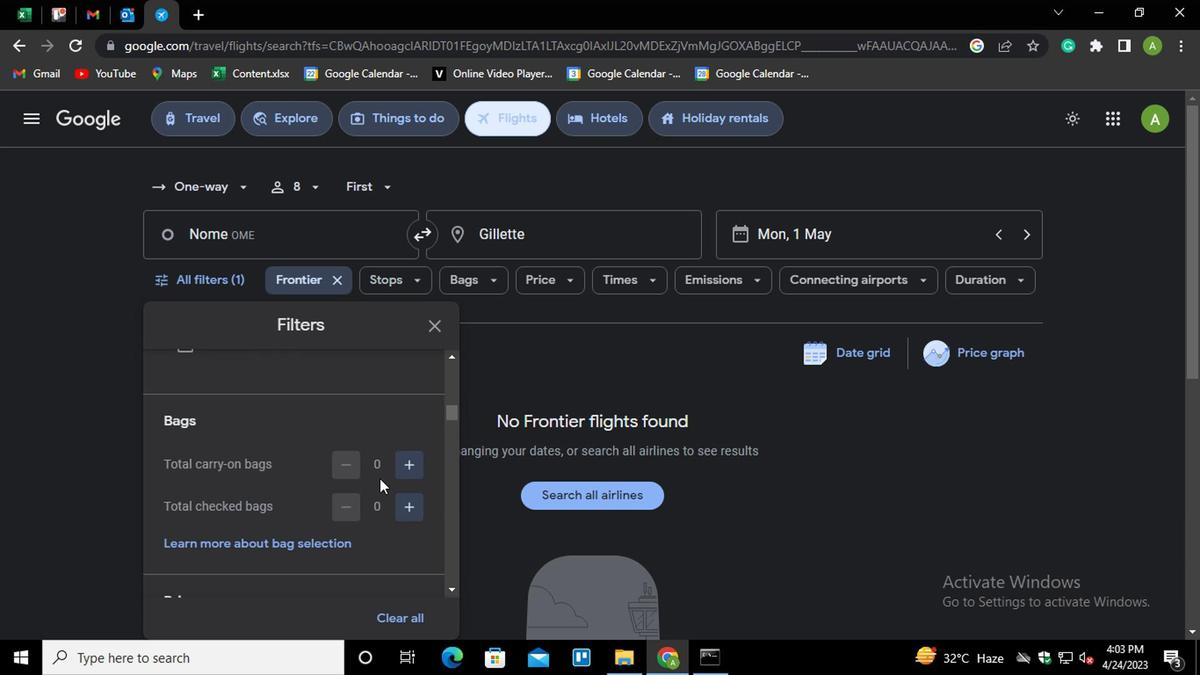 
Action: Mouse pressed left at (406, 462)
Screenshot: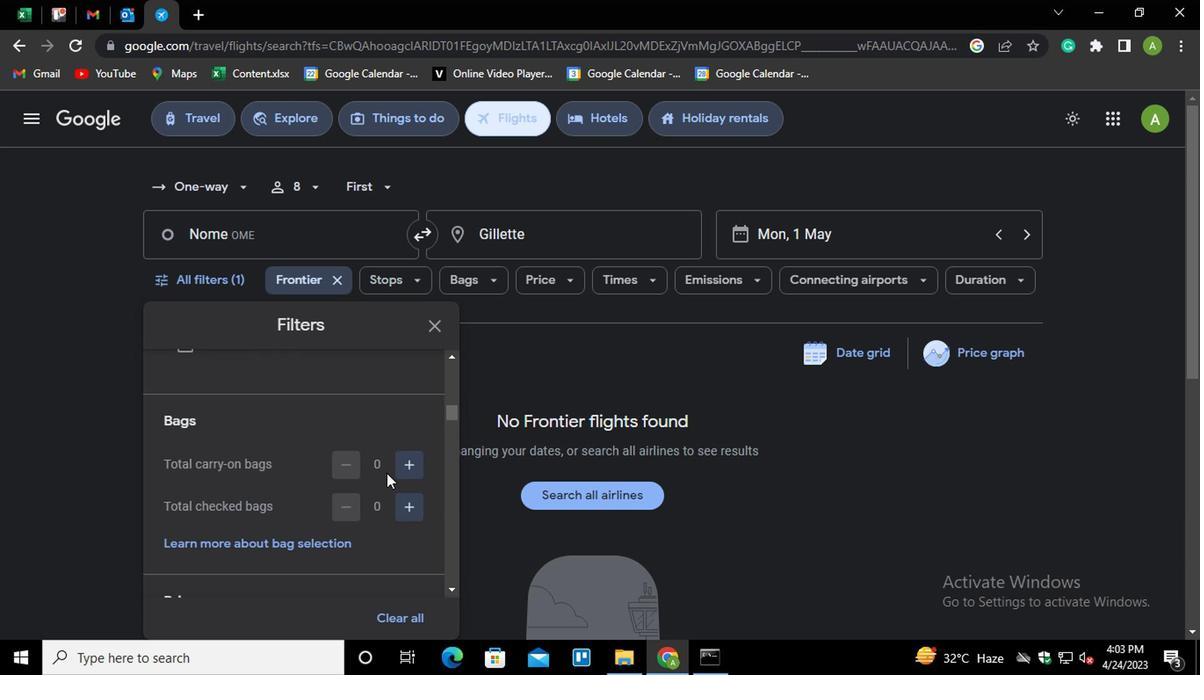 
Action: Mouse pressed left at (406, 462)
Screenshot: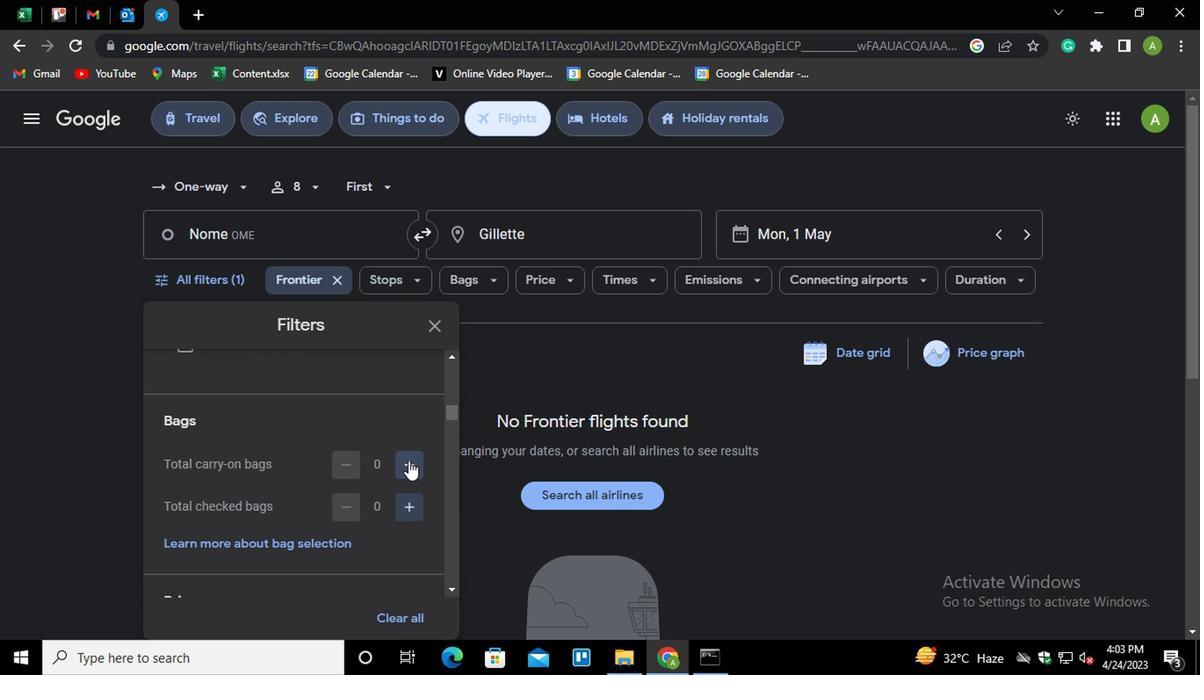 
Action: Mouse moved to (408, 501)
Screenshot: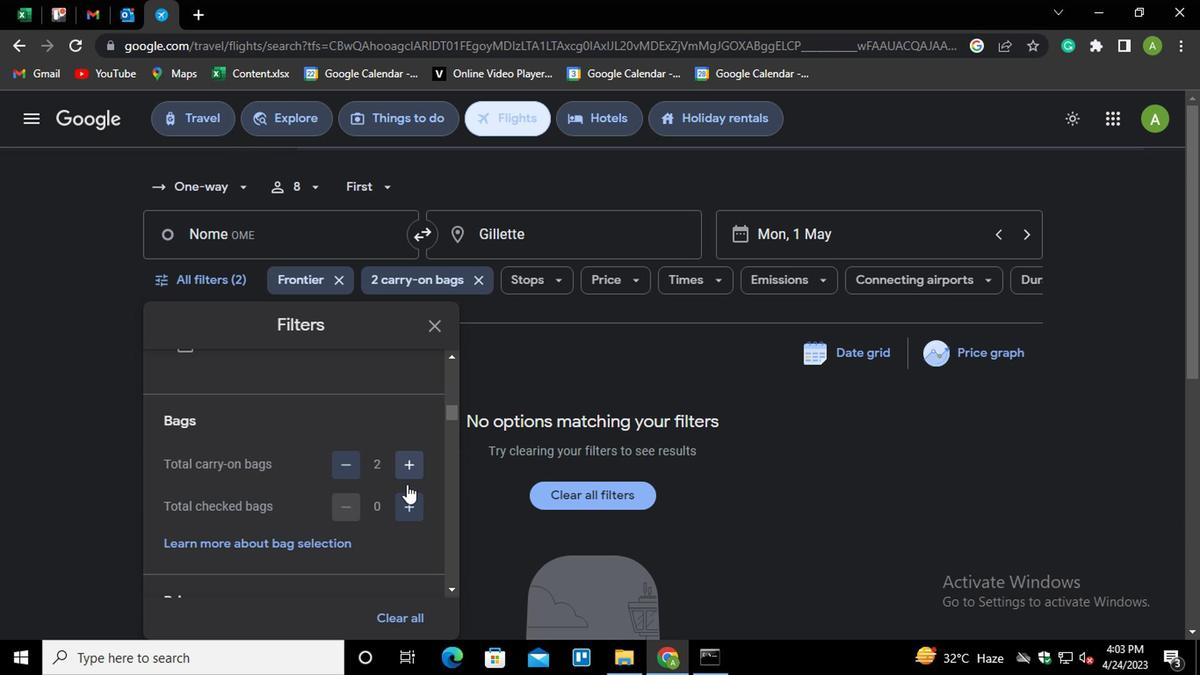 
Action: Mouse pressed left at (408, 501)
Screenshot: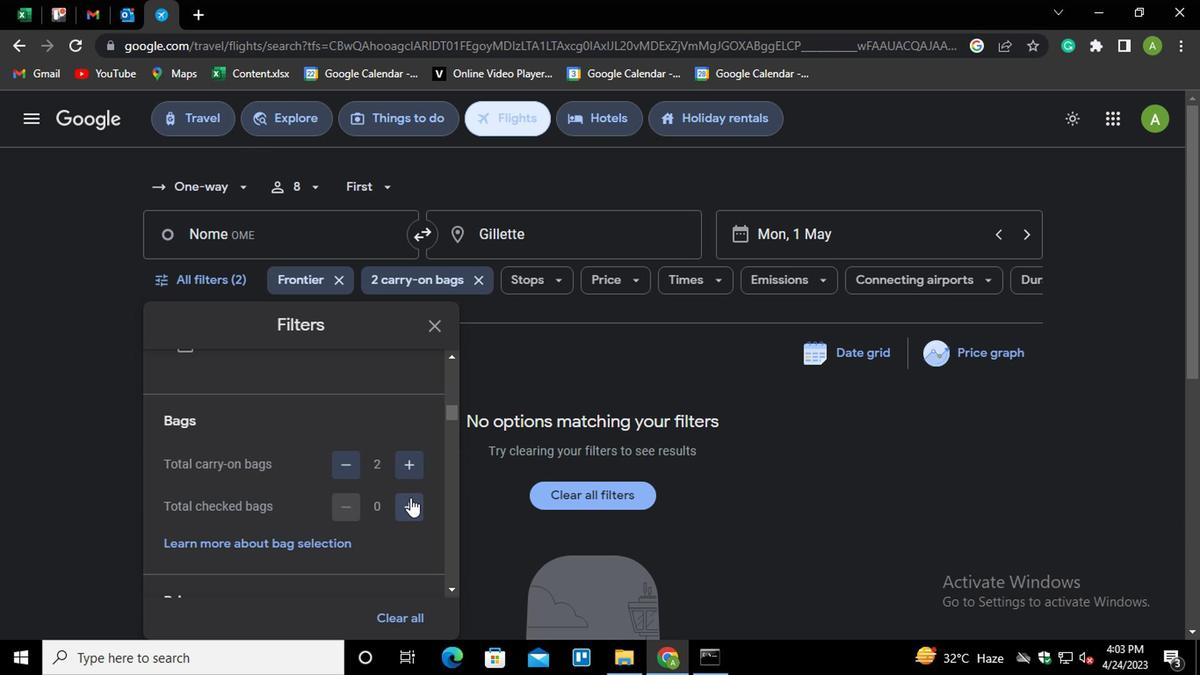 
Action: Mouse pressed left at (408, 501)
Screenshot: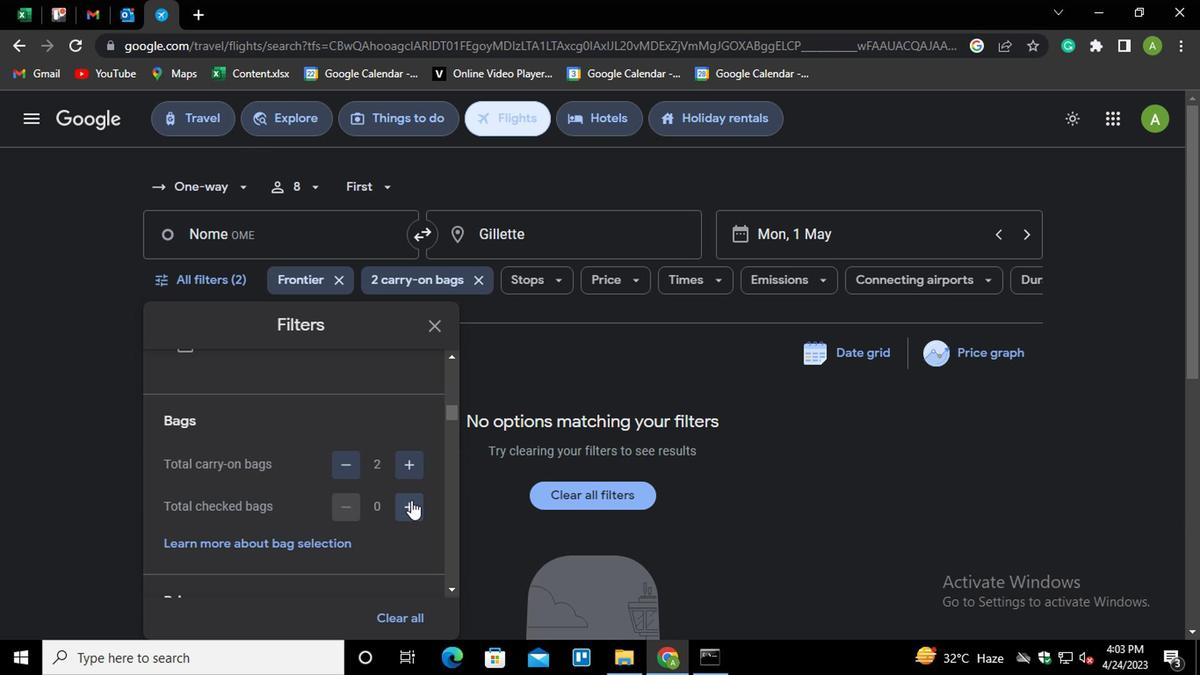 
Action: Mouse pressed left at (408, 501)
Screenshot: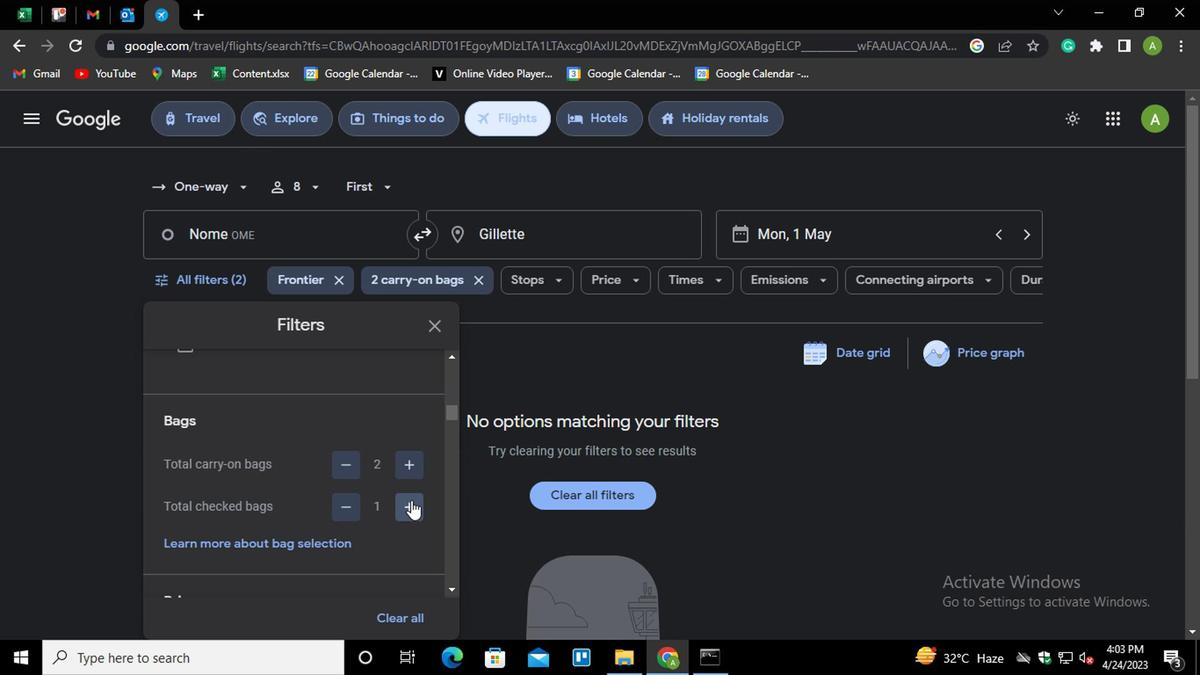 
Action: Mouse pressed left at (408, 501)
Screenshot: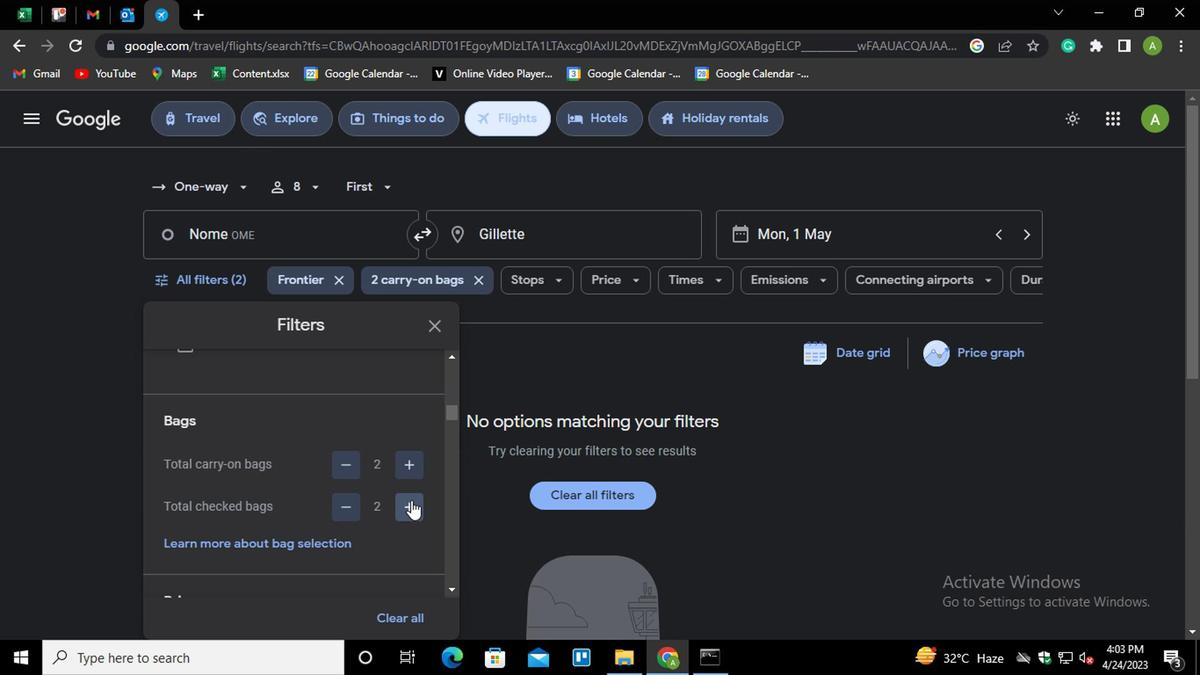 
Action: Mouse pressed left at (408, 501)
Screenshot: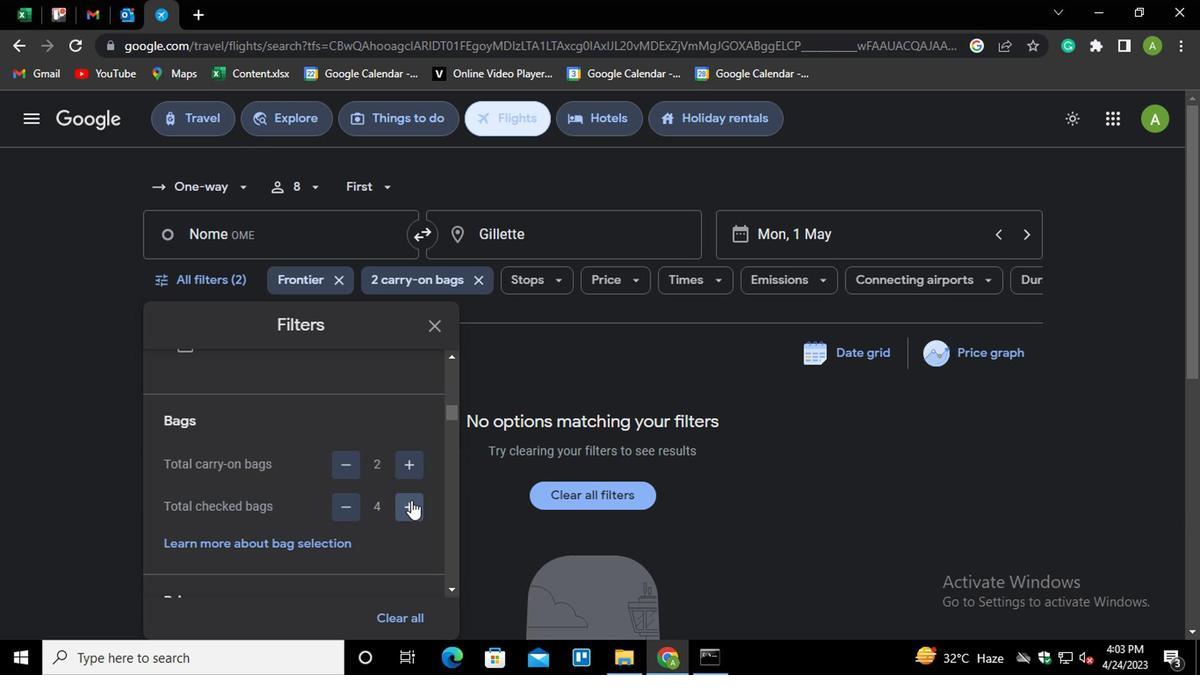 
Action: Mouse pressed left at (408, 501)
Screenshot: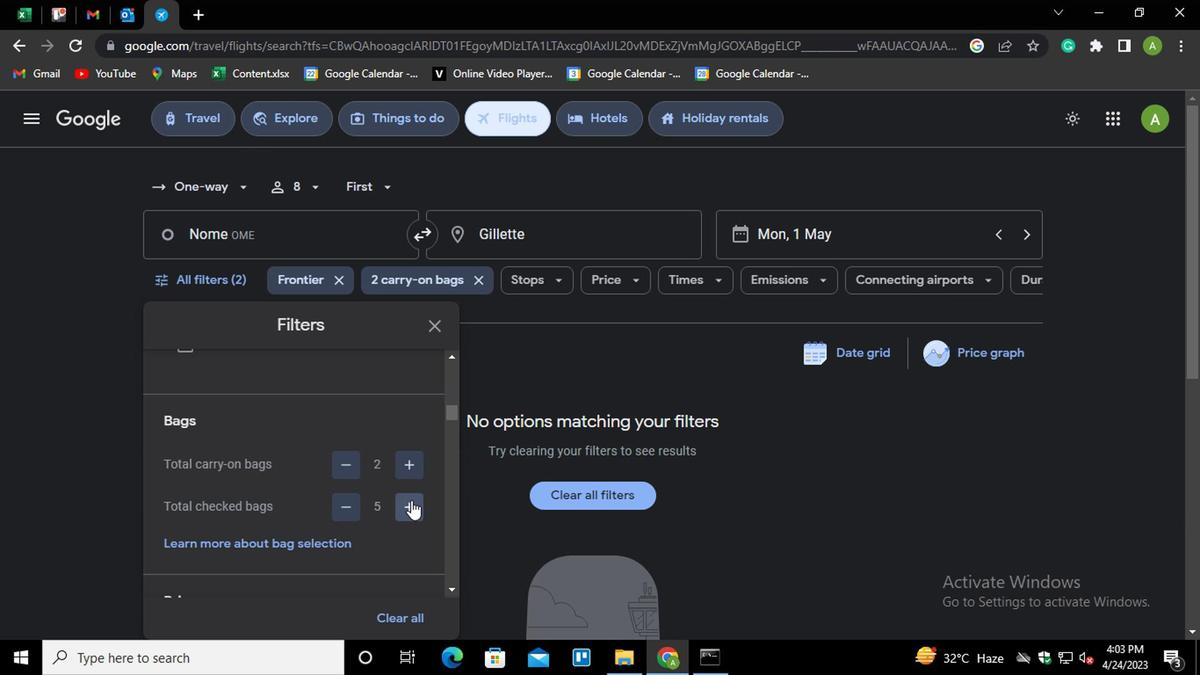 
Action: Mouse moved to (408, 501)
Screenshot: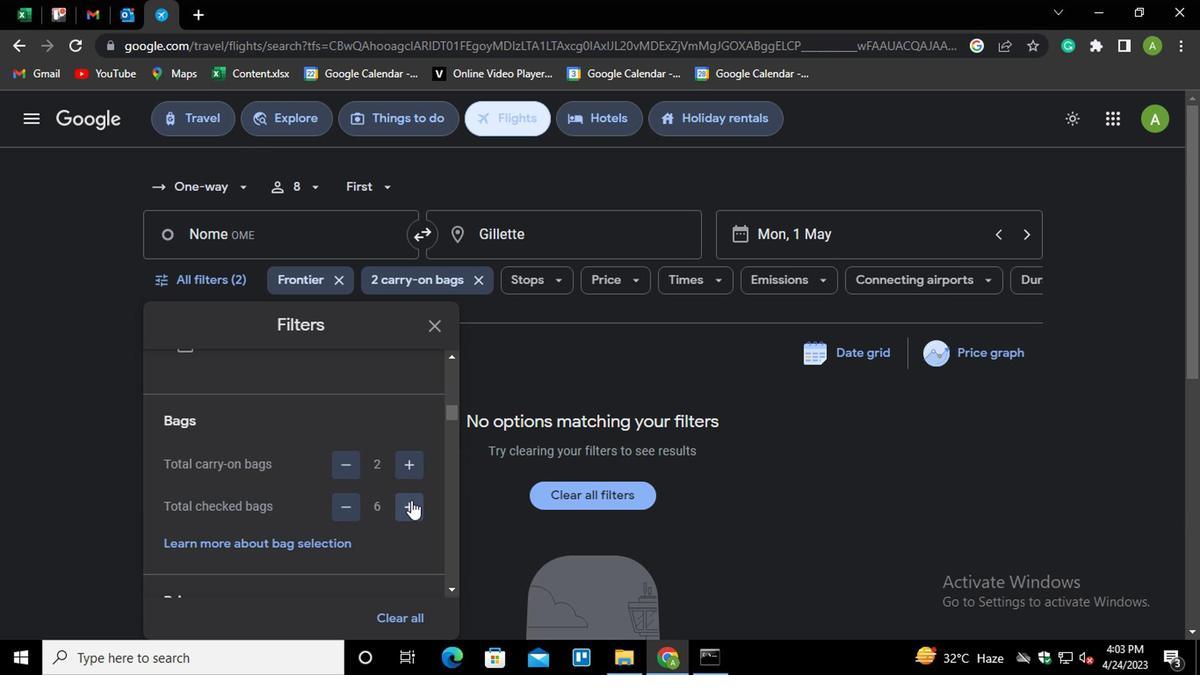 
Action: Mouse scrolled (408, 501) with delta (0, 0)
Screenshot: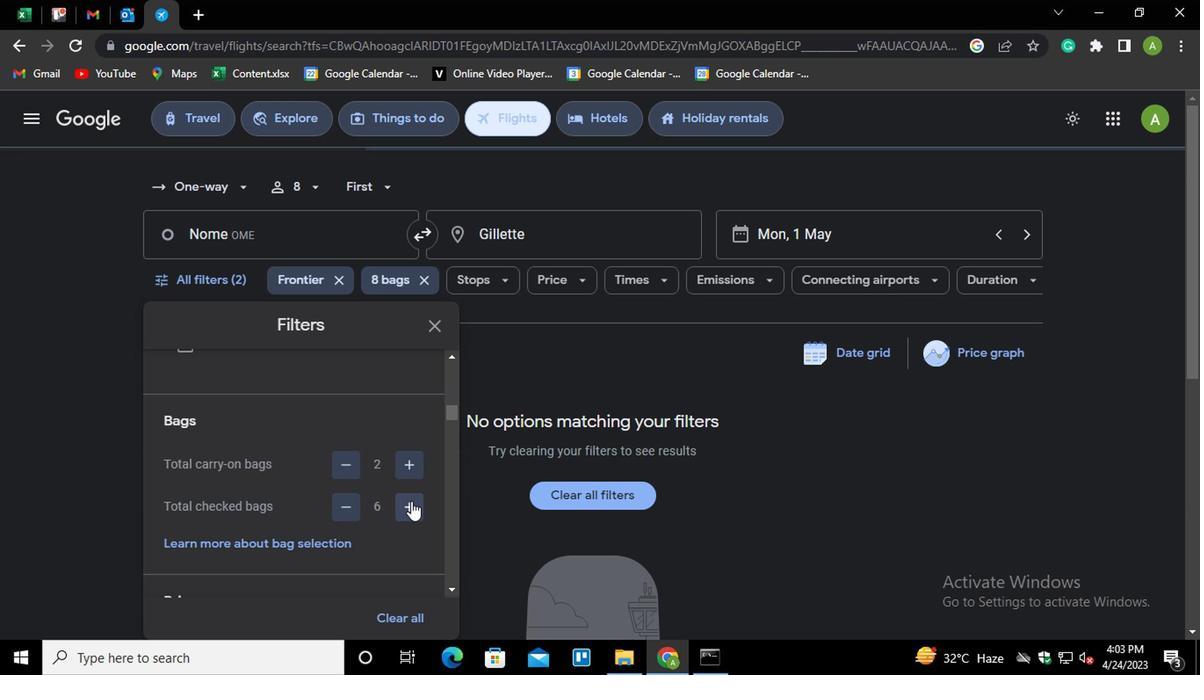 
Action: Mouse scrolled (408, 501) with delta (0, 0)
Screenshot: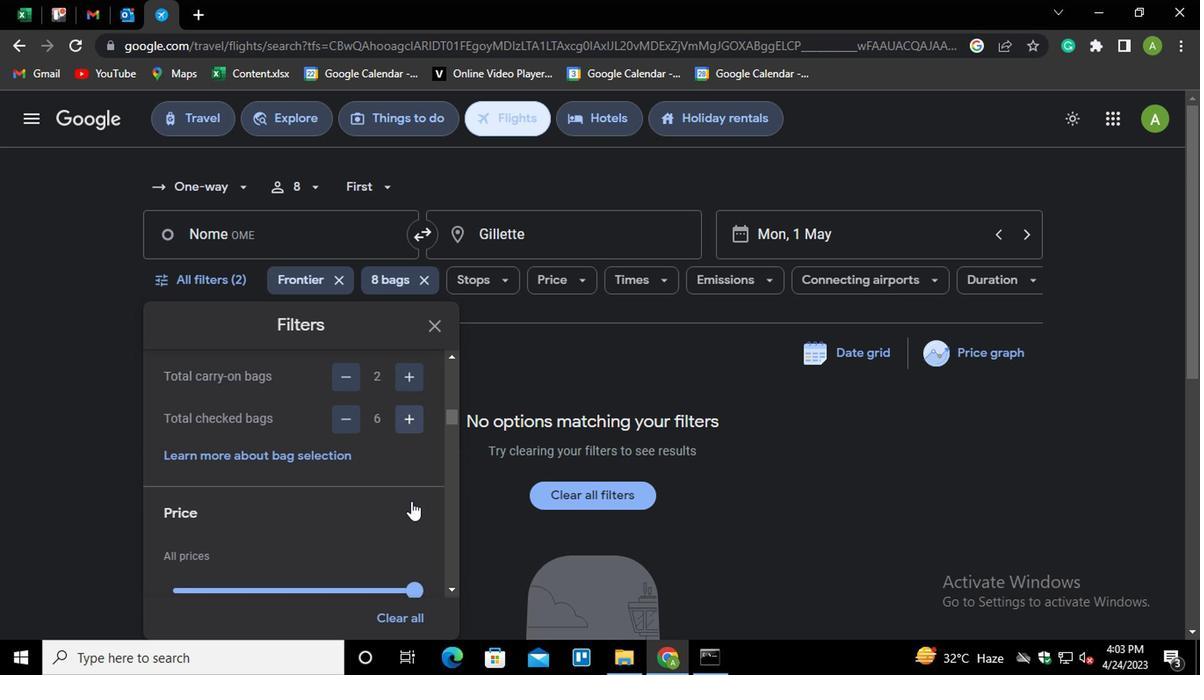
Action: Mouse scrolled (408, 501) with delta (0, 0)
Screenshot: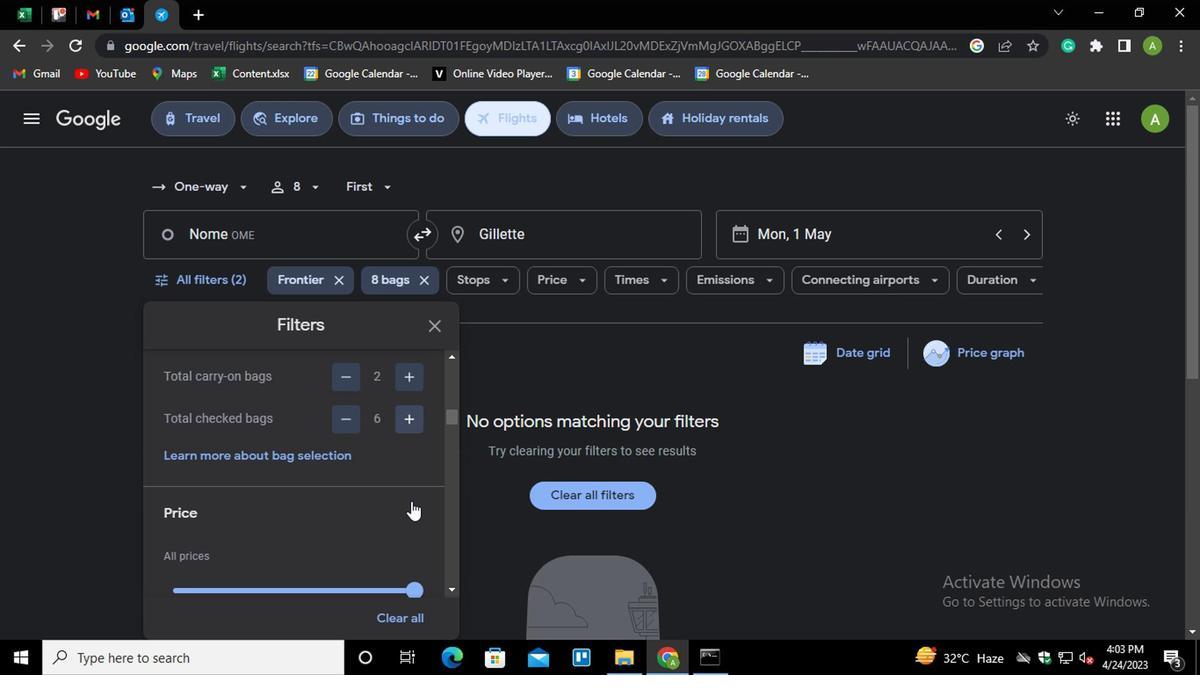 
Action: Mouse moved to (385, 418)
Screenshot: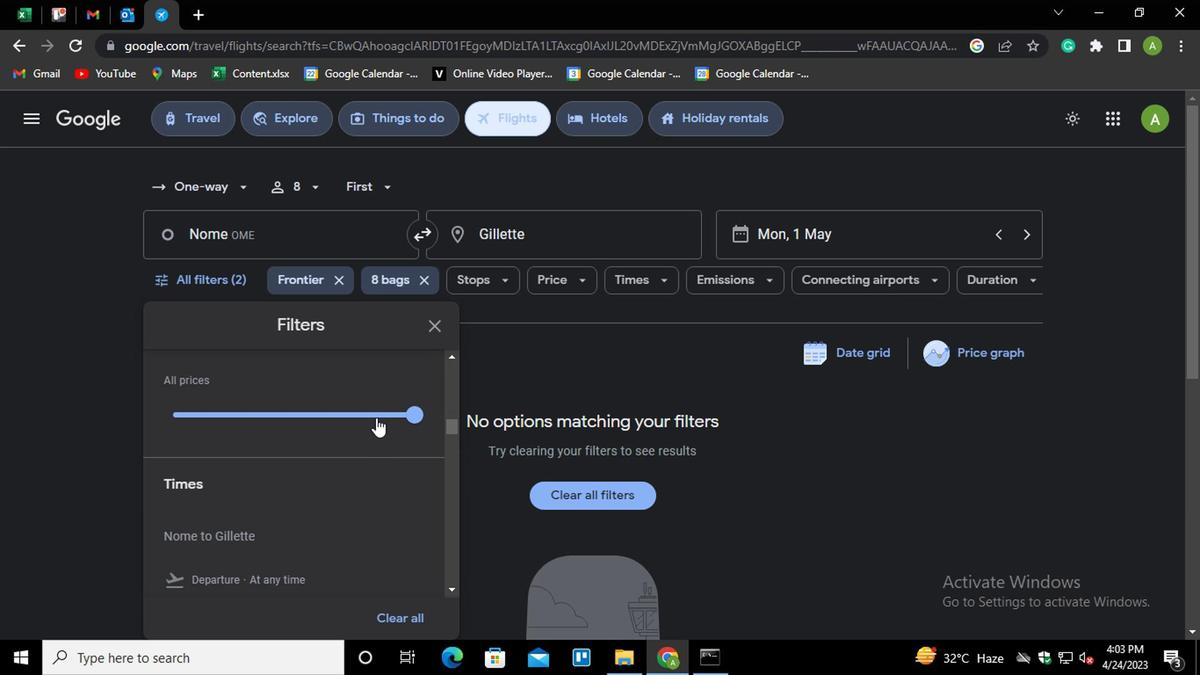 
Action: Mouse pressed left at (385, 418)
Screenshot: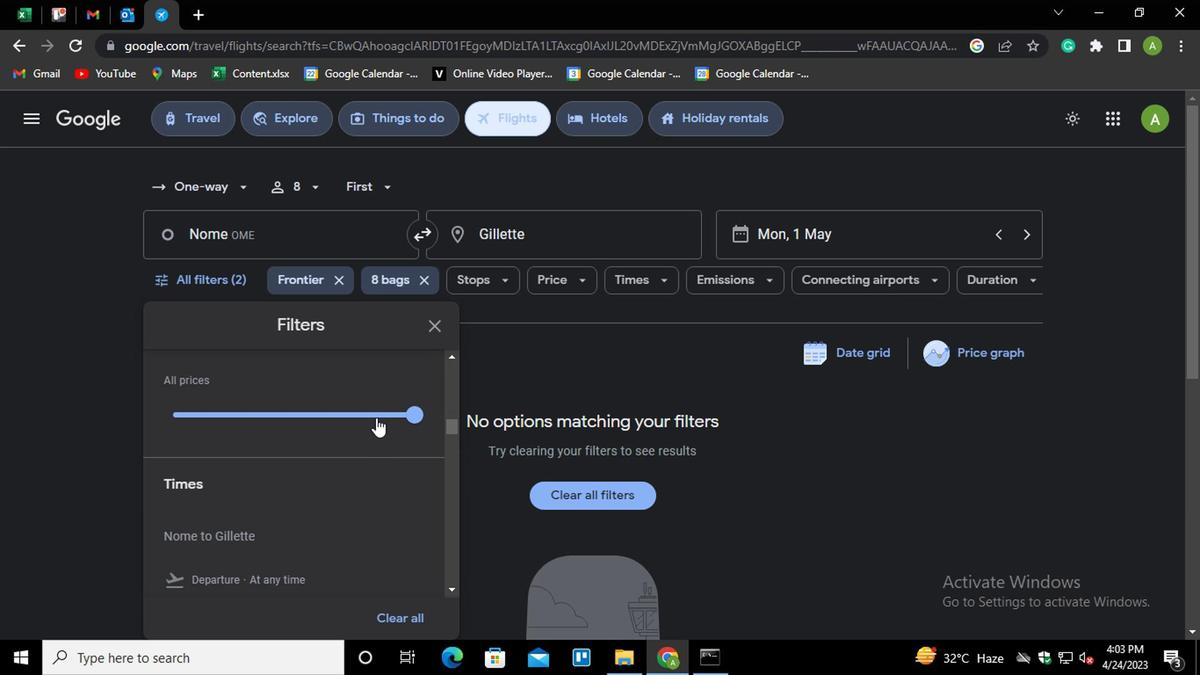 
Action: Mouse moved to (393, 476)
Screenshot: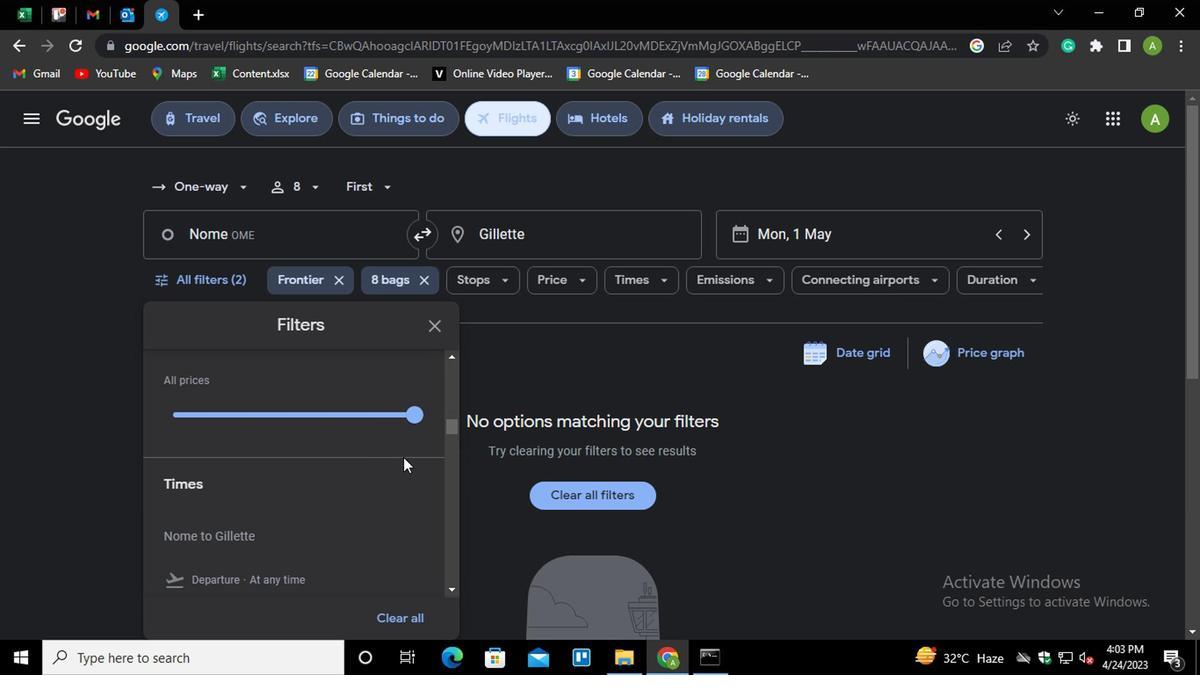 
Action: Mouse scrolled (393, 476) with delta (0, 0)
Screenshot: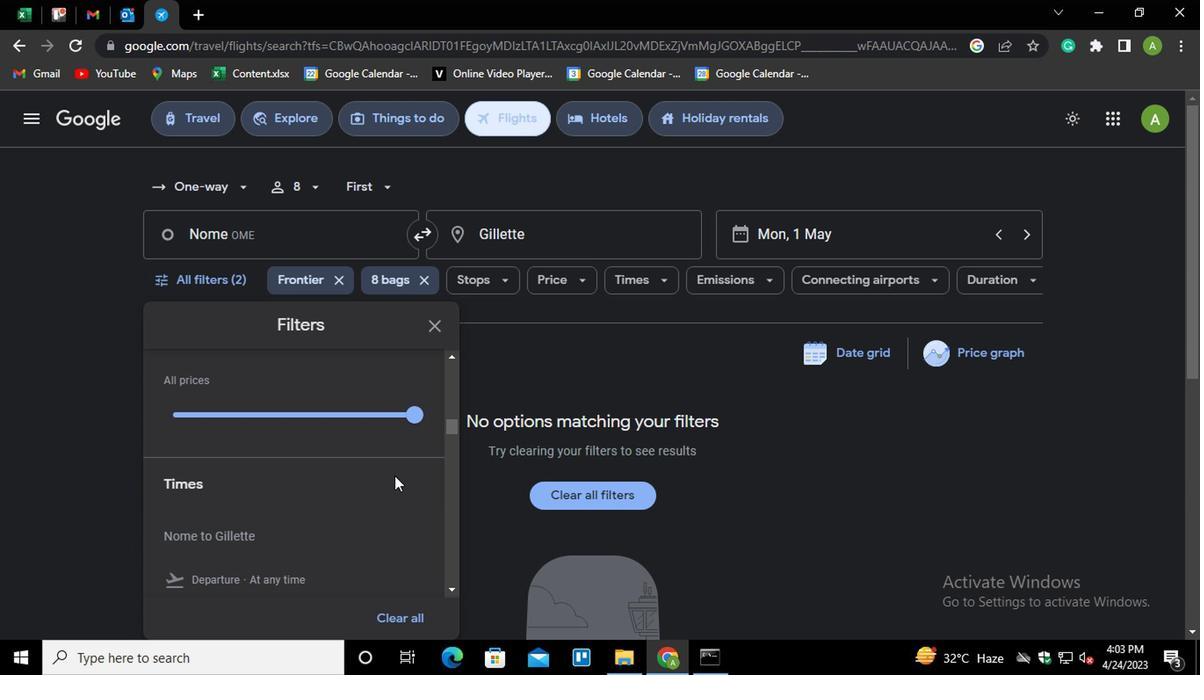 
Action: Mouse moved to (250, 519)
Screenshot: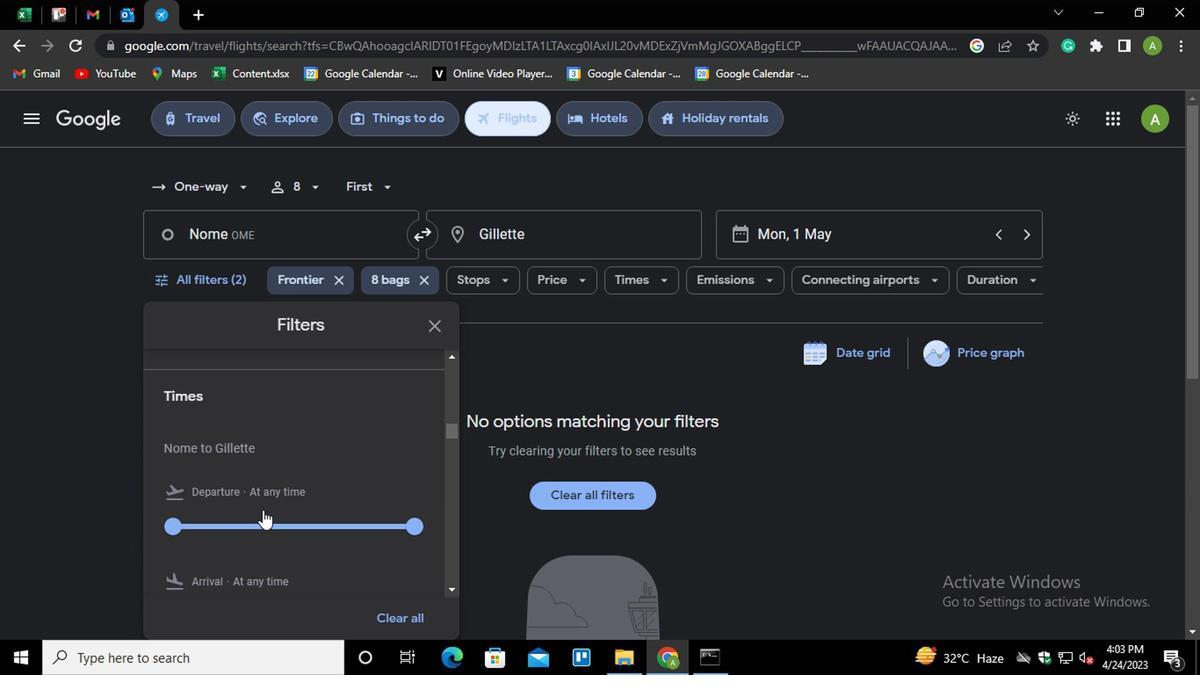 
Action: Mouse pressed left at (250, 519)
Screenshot: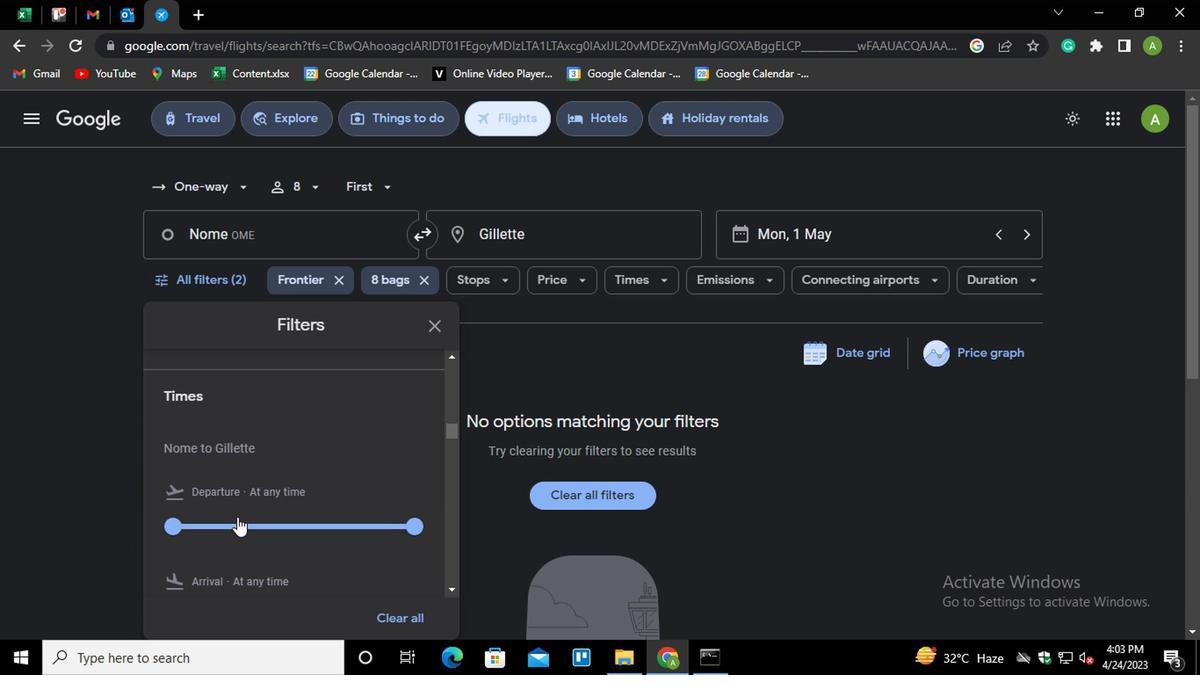 
Action: Mouse moved to (407, 523)
Screenshot: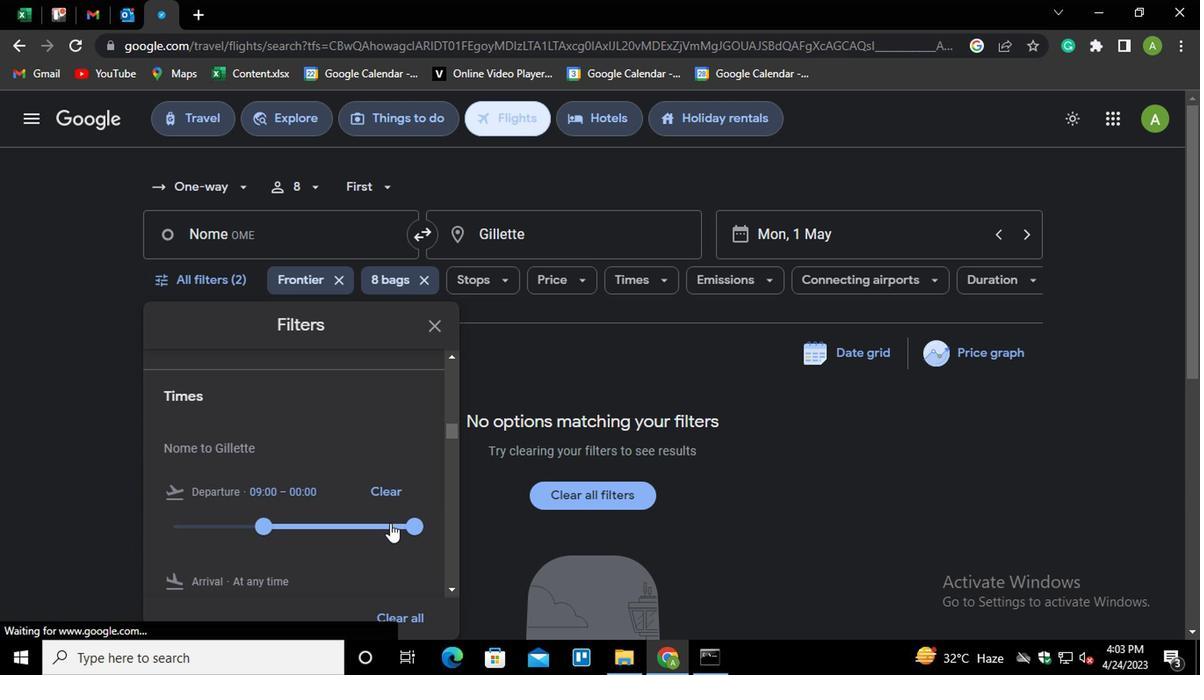 
Action: Mouse pressed left at (407, 523)
Screenshot: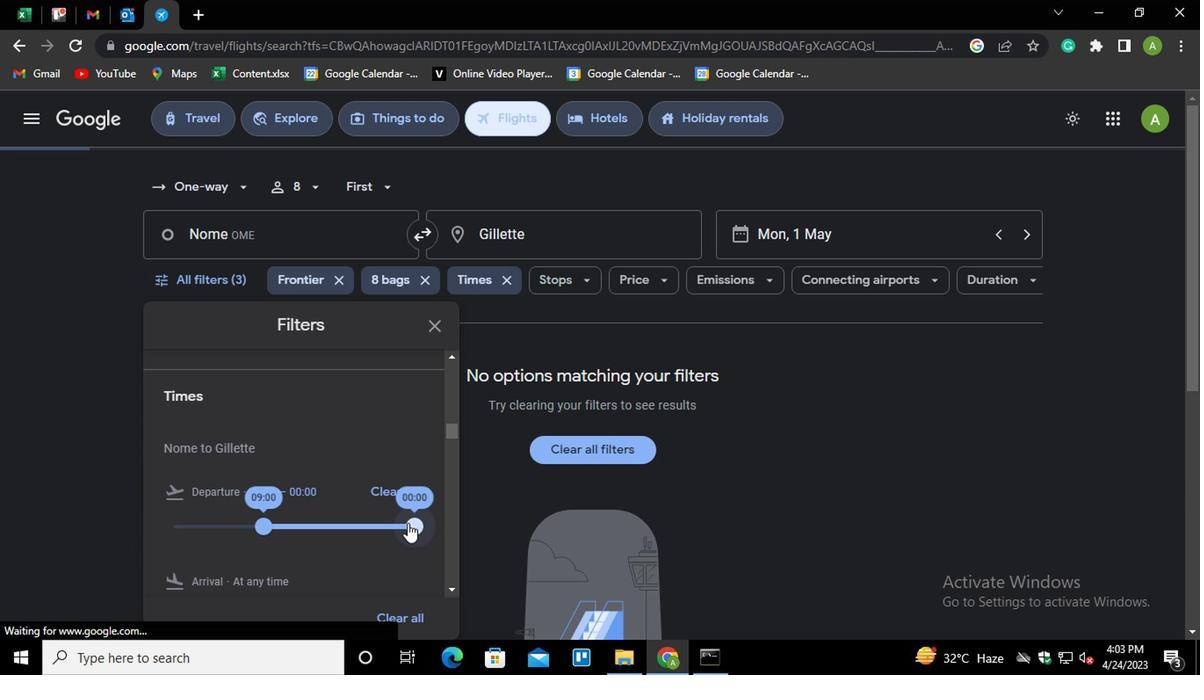 
Action: Mouse moved to (748, 545)
Screenshot: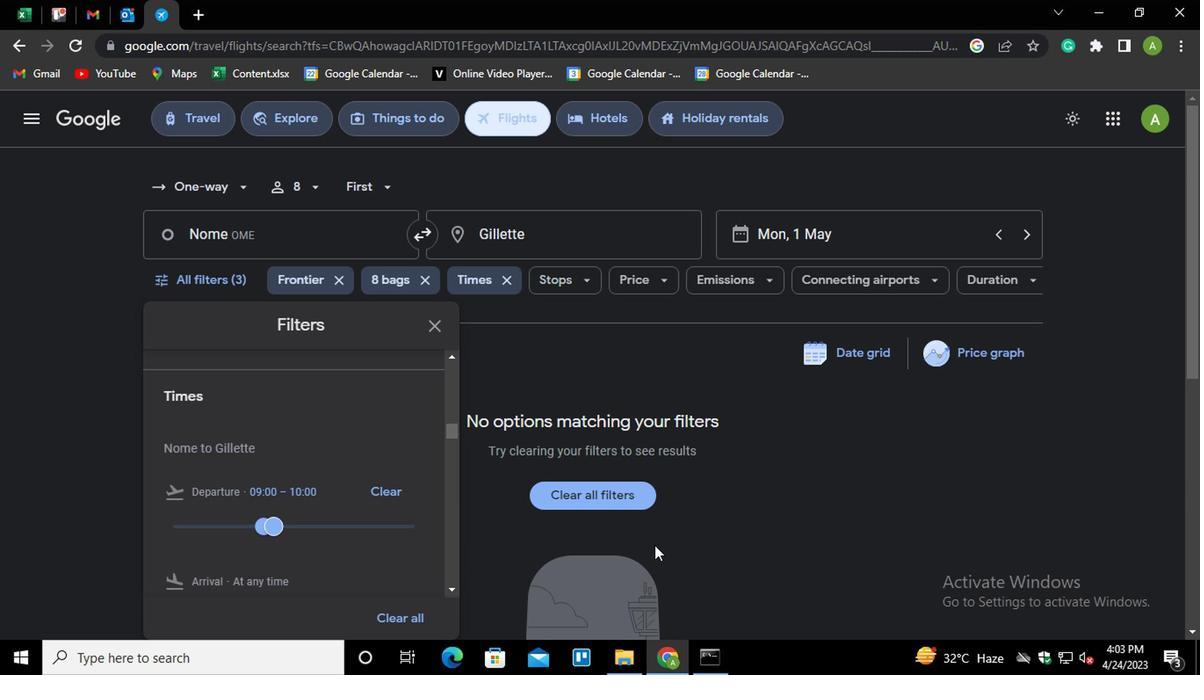 
Action: Mouse pressed left at (748, 545)
Screenshot: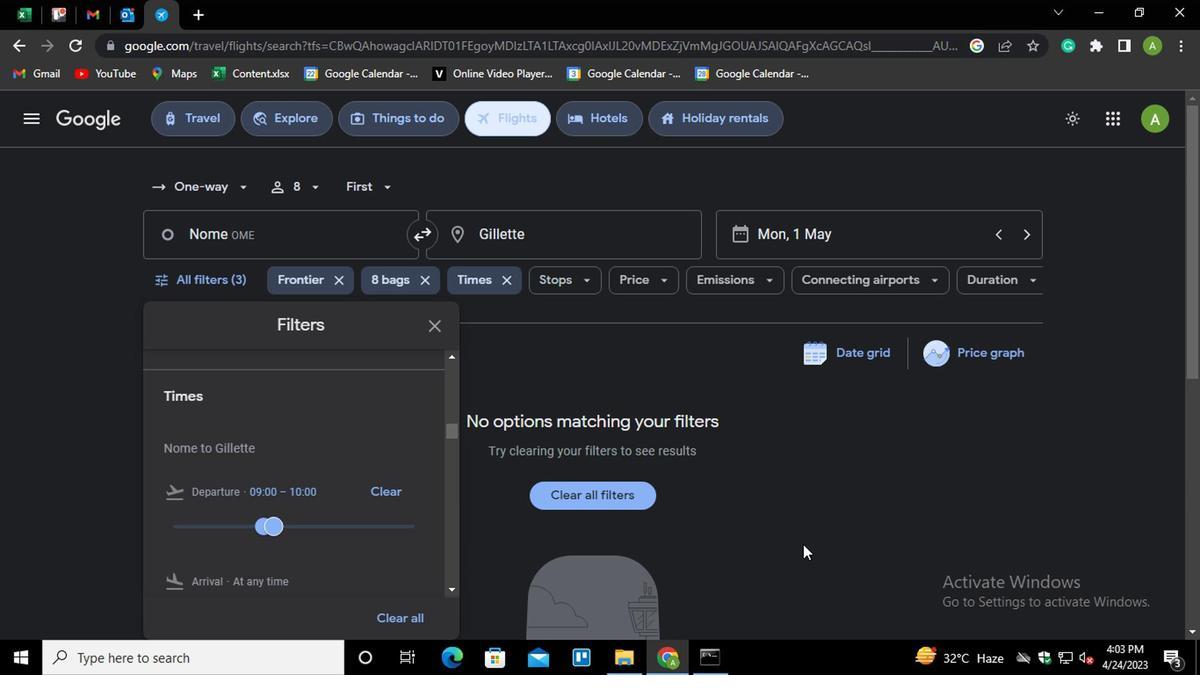 
Action: Mouse moved to (745, 548)
Screenshot: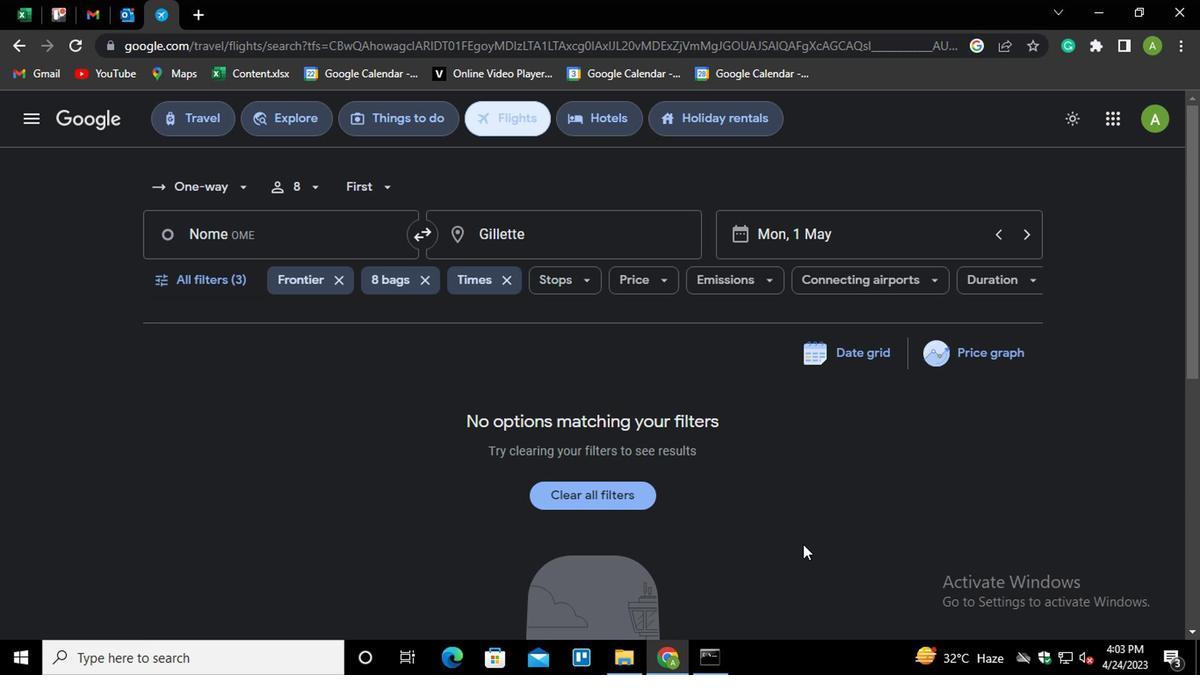 
